 Task: Find connections with filter location Porto União with filter topic #Corporationwith filter profile language English with filter current company SCC Online with filter school Heritage Institute of Technology with filter industry Media Production with filter service category Family Law with filter keywords title Hotel Front Door Greeter
Action: Mouse moved to (153, 219)
Screenshot: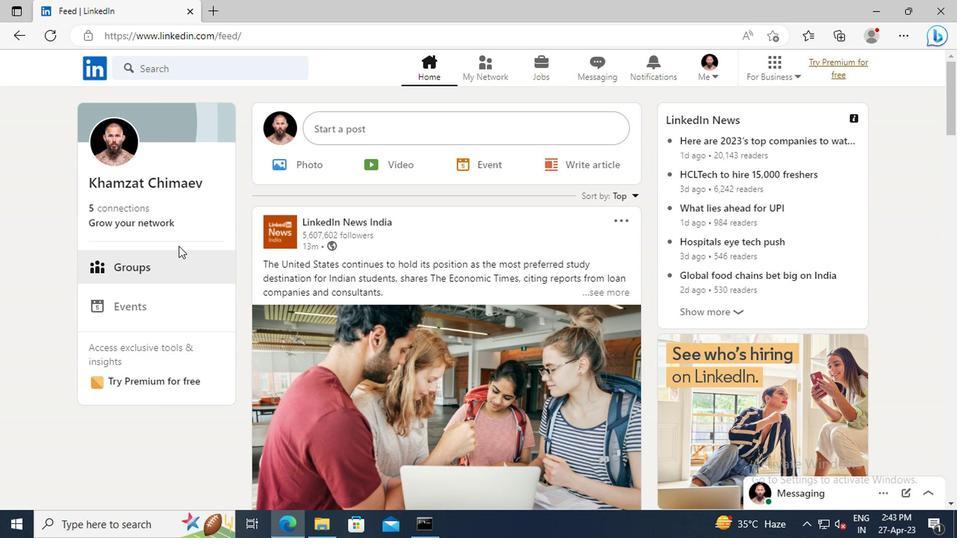 
Action: Mouse pressed left at (153, 219)
Screenshot: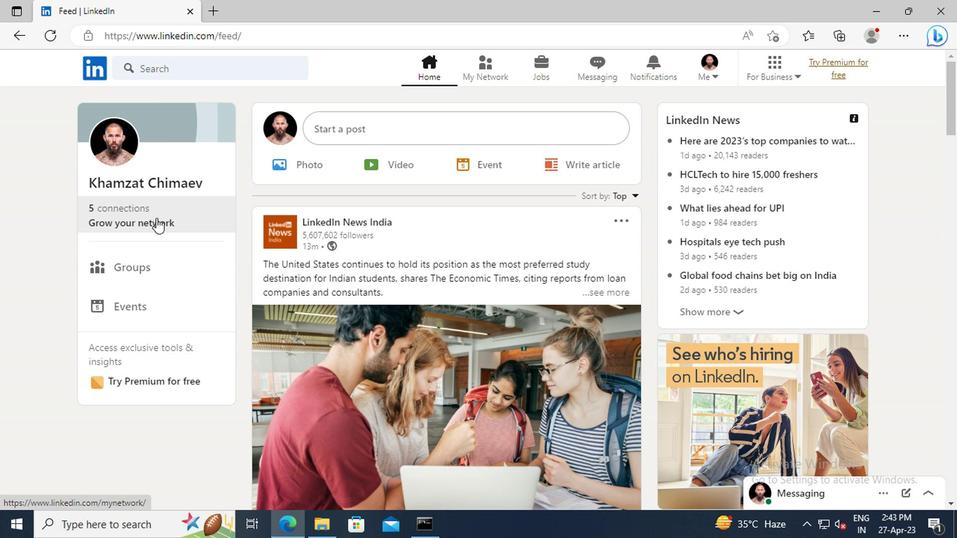 
Action: Mouse moved to (159, 147)
Screenshot: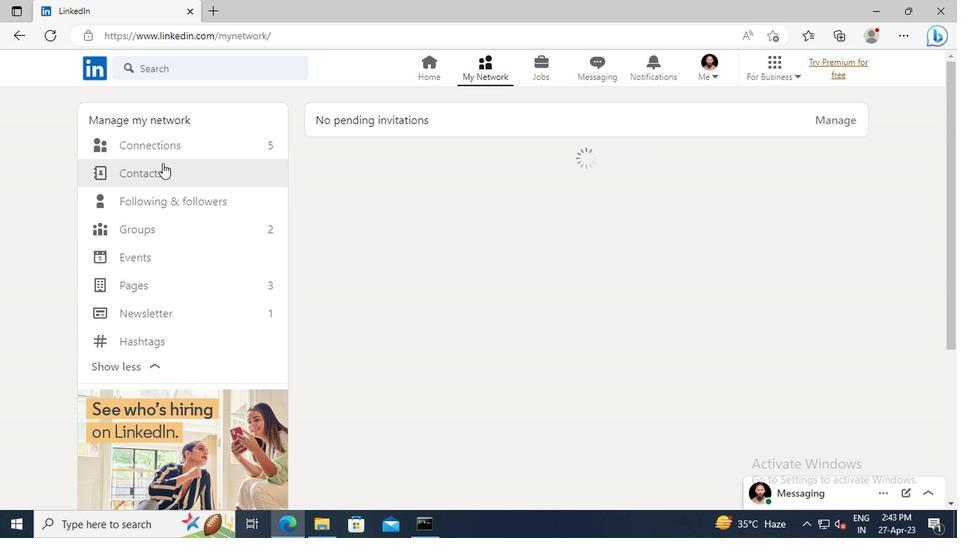 
Action: Mouse pressed left at (159, 147)
Screenshot: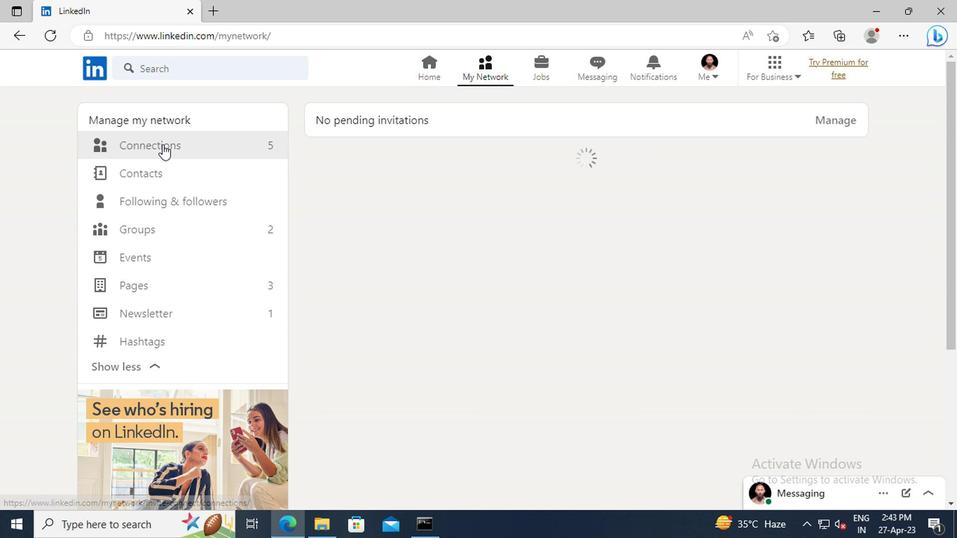 
Action: Mouse moved to (575, 150)
Screenshot: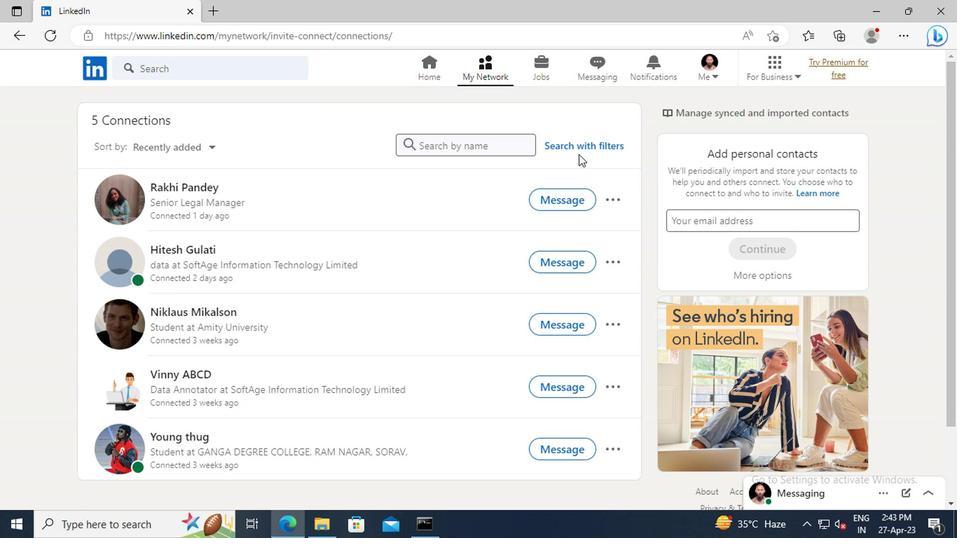 
Action: Mouse pressed left at (575, 150)
Screenshot: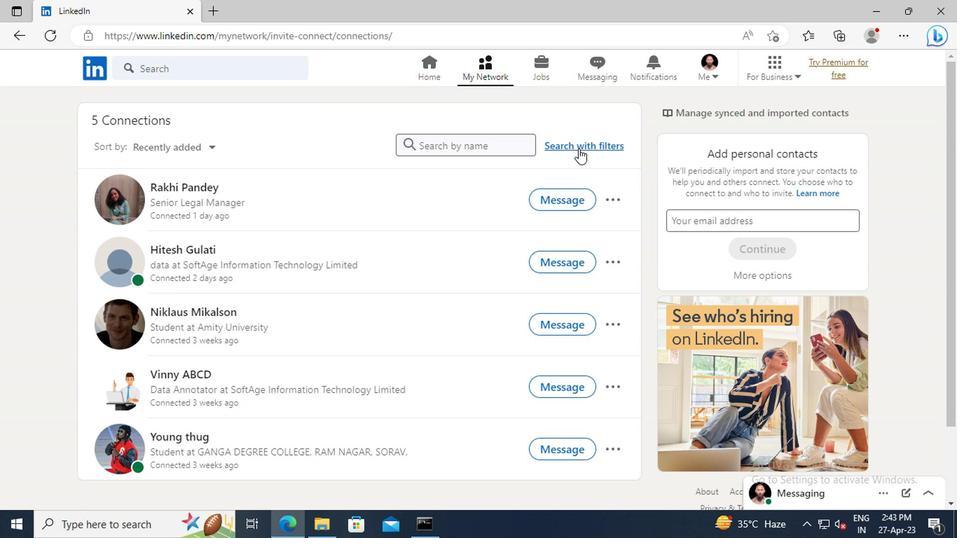 
Action: Mouse moved to (518, 113)
Screenshot: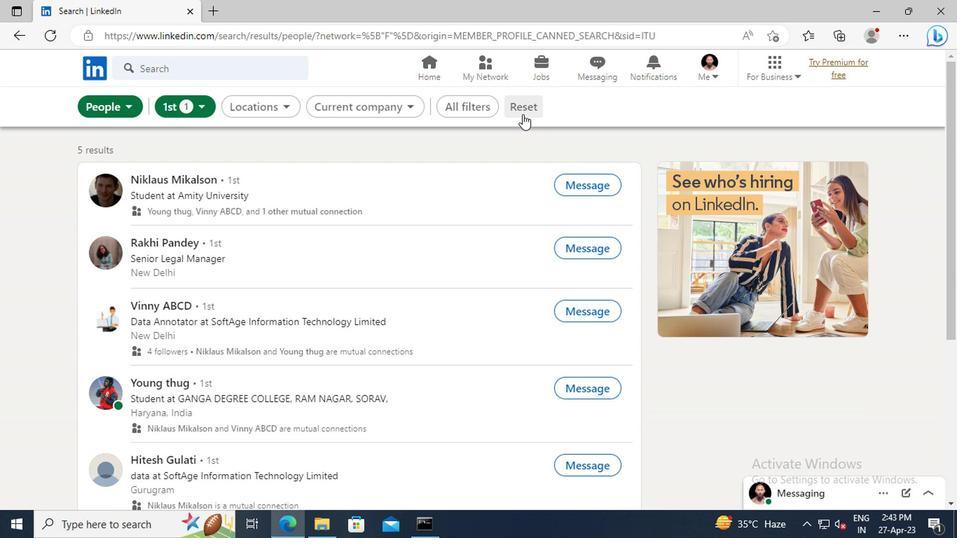 
Action: Mouse pressed left at (518, 113)
Screenshot: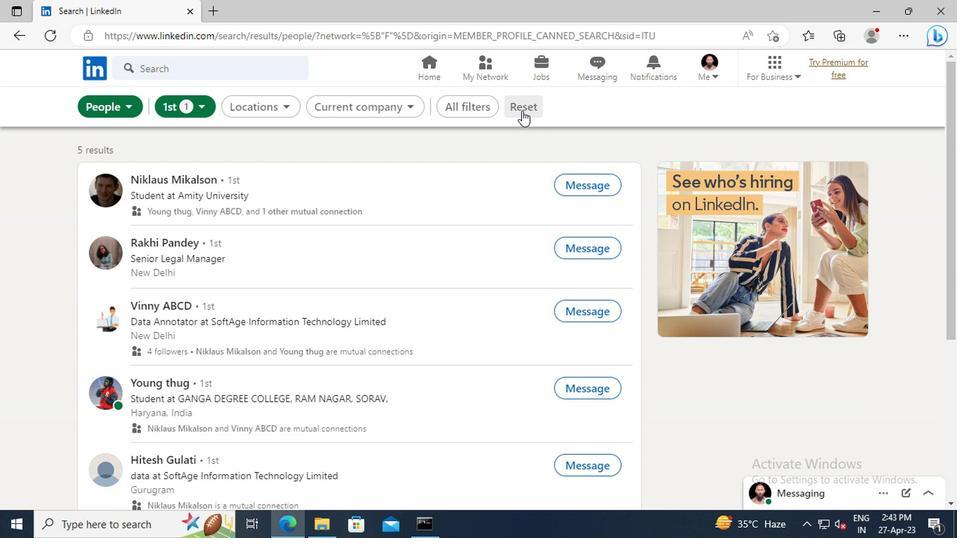 
Action: Mouse moved to (504, 112)
Screenshot: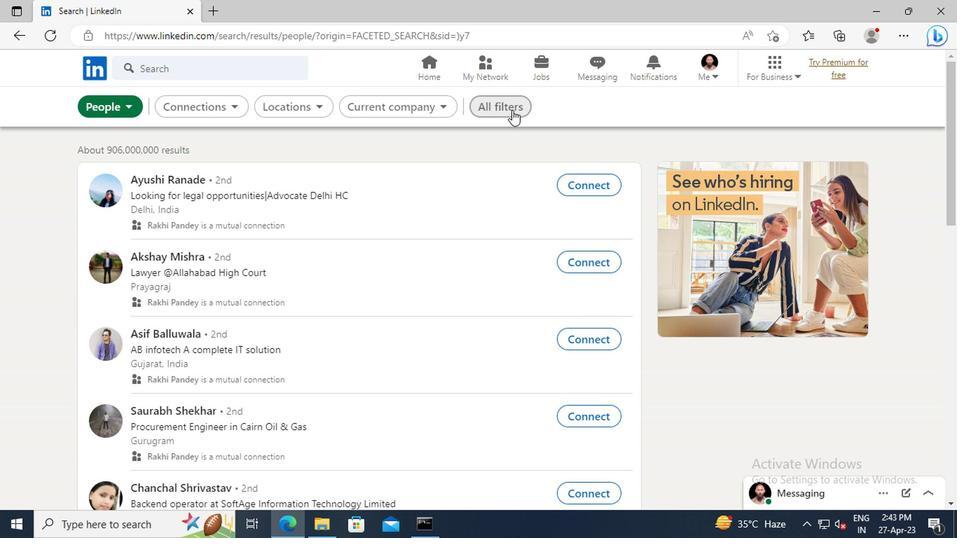 
Action: Mouse pressed left at (504, 112)
Screenshot: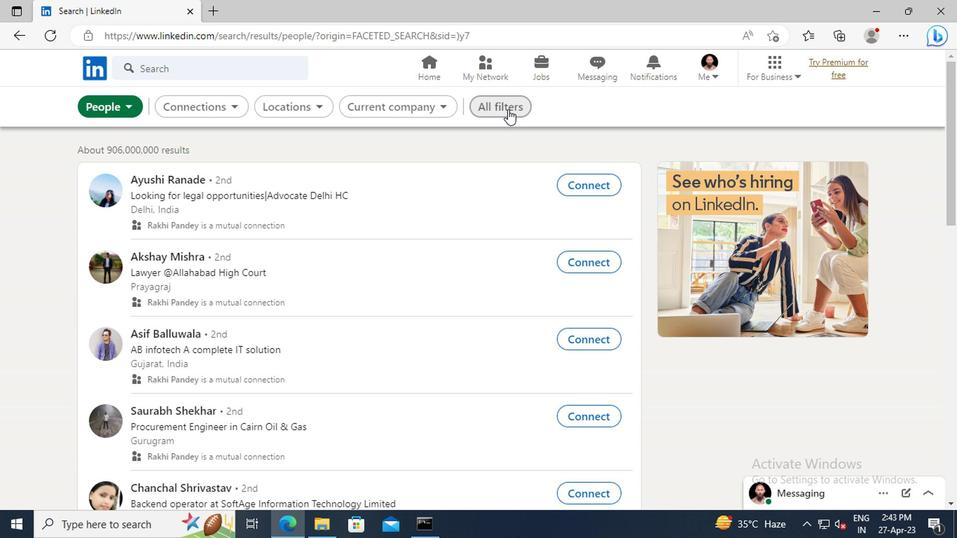 
Action: Mouse moved to (812, 228)
Screenshot: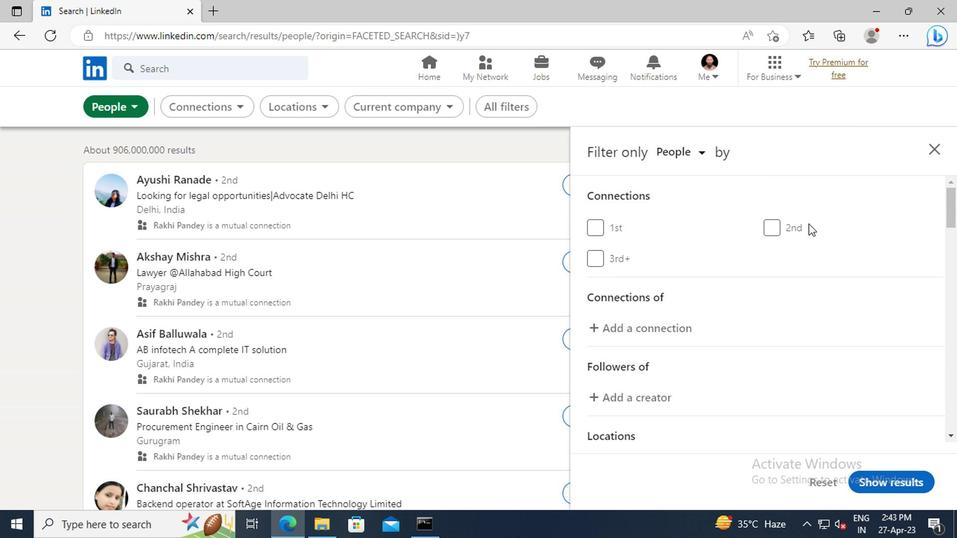 
Action: Mouse scrolled (812, 227) with delta (0, 0)
Screenshot: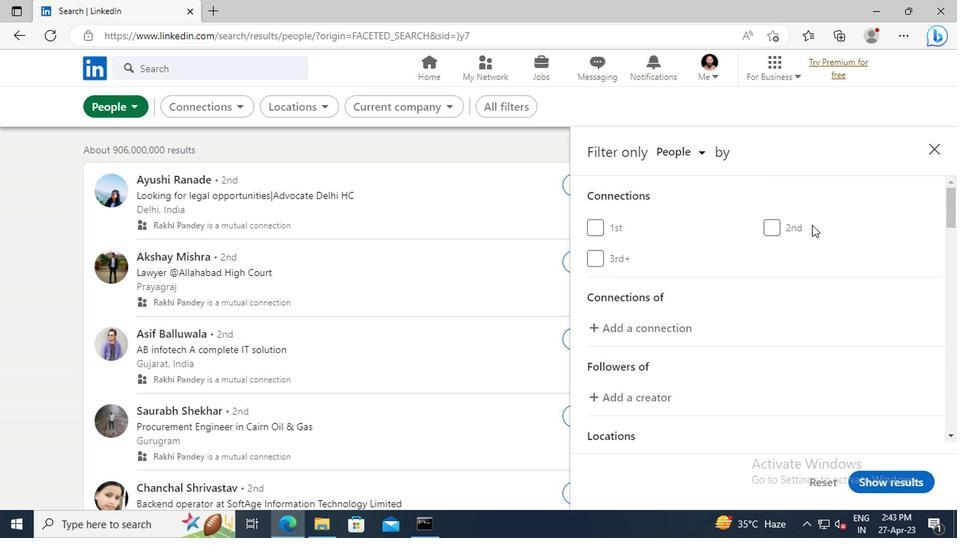 
Action: Mouse scrolled (812, 227) with delta (0, 0)
Screenshot: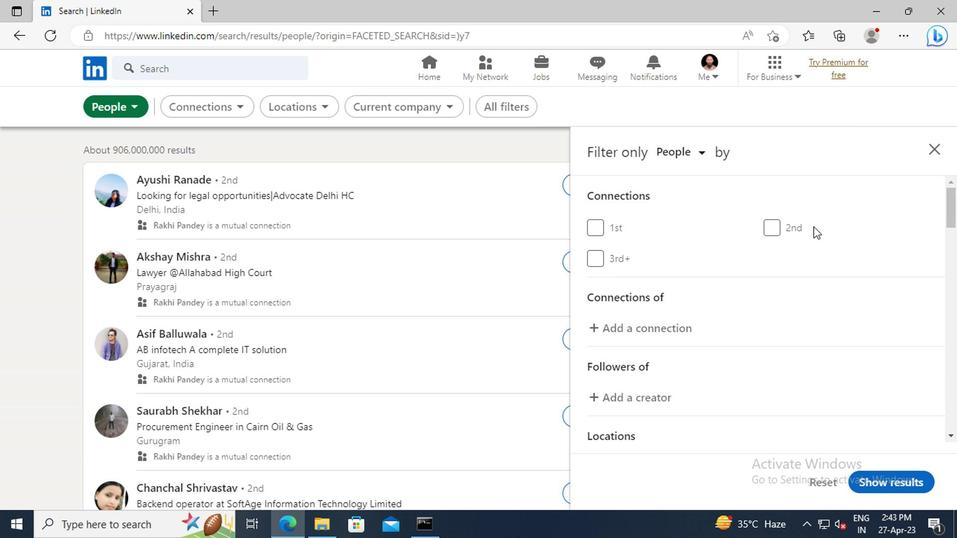
Action: Mouse scrolled (812, 227) with delta (0, 0)
Screenshot: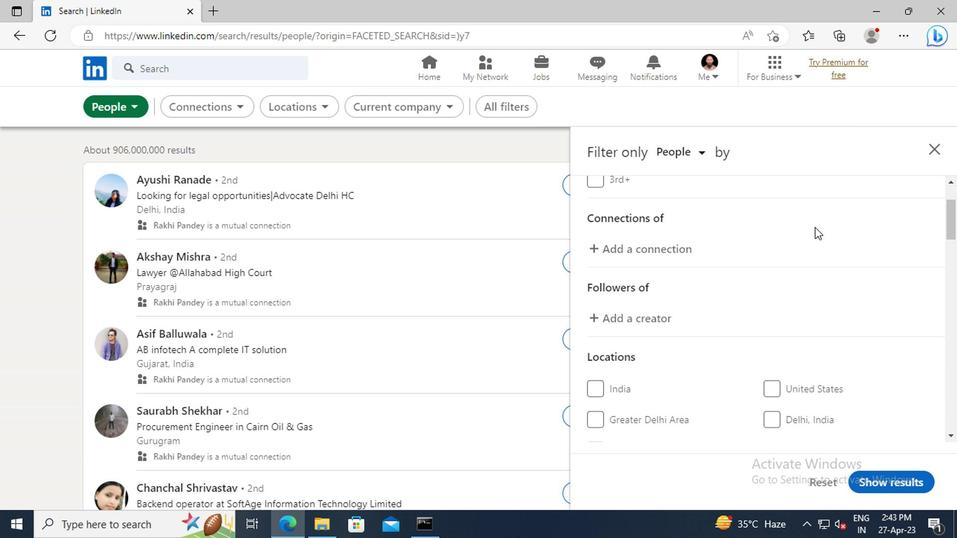 
Action: Mouse scrolled (812, 227) with delta (0, 0)
Screenshot: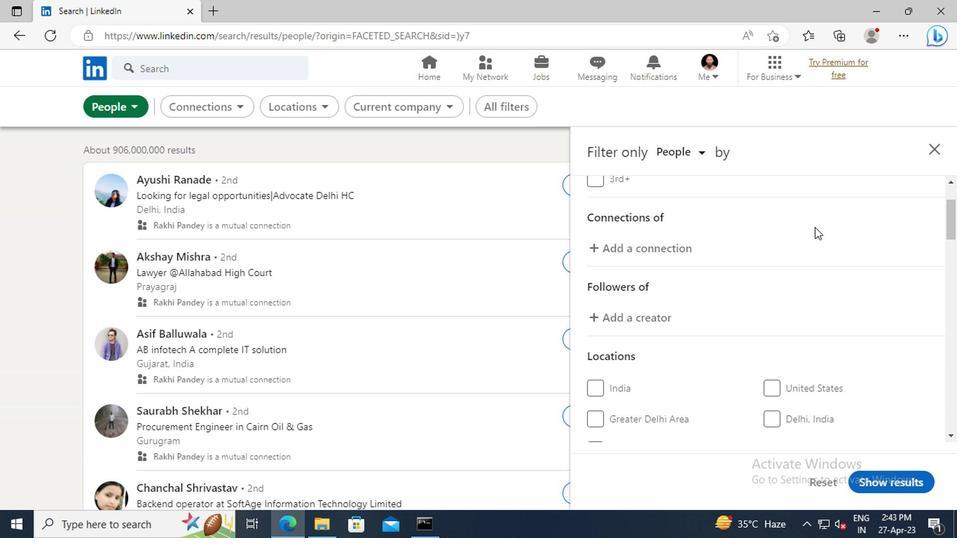 
Action: Mouse scrolled (812, 227) with delta (0, 0)
Screenshot: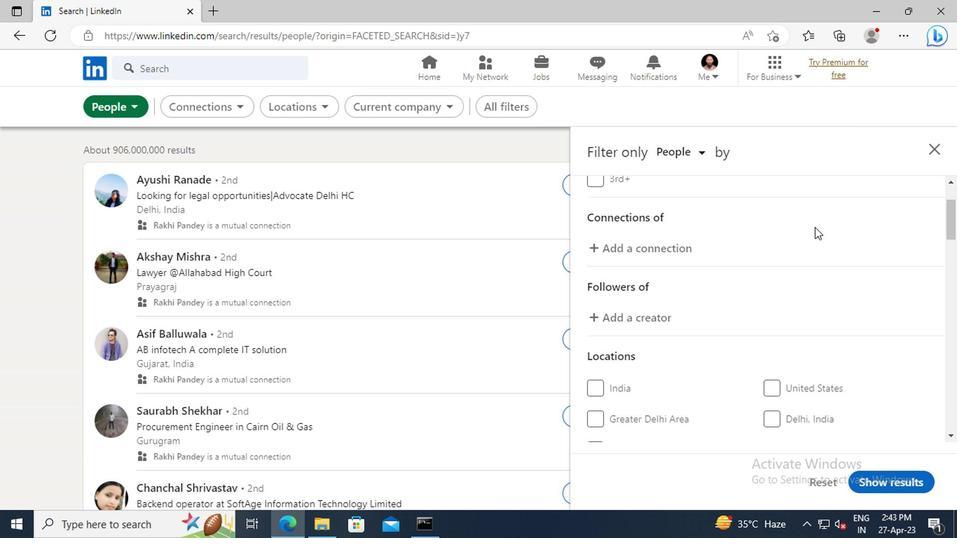 
Action: Mouse moved to (806, 325)
Screenshot: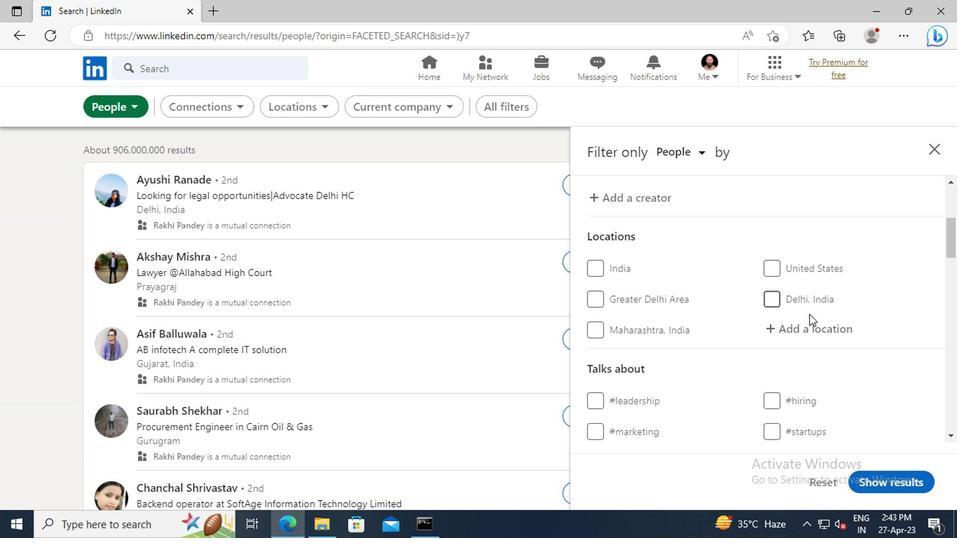 
Action: Mouse pressed left at (806, 325)
Screenshot: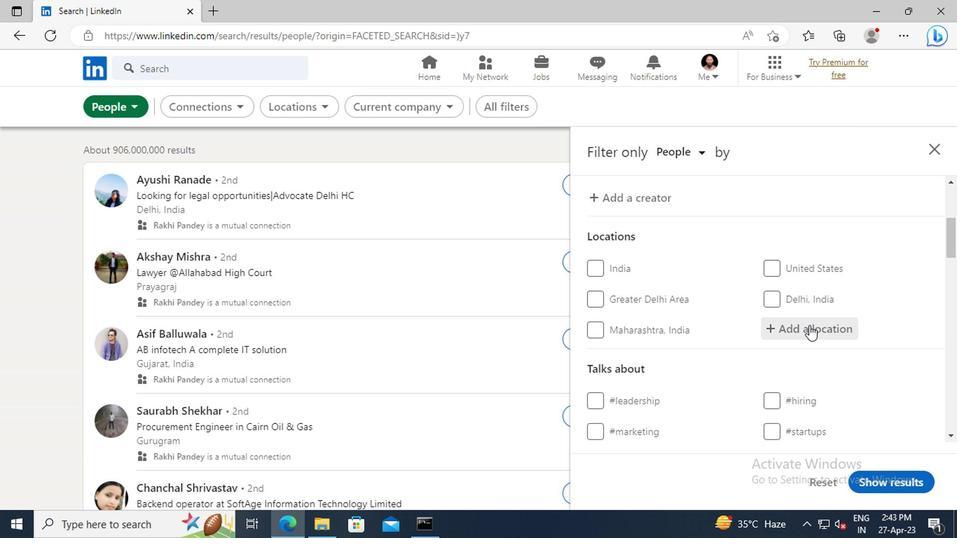 
Action: Mouse moved to (806, 325)
Screenshot: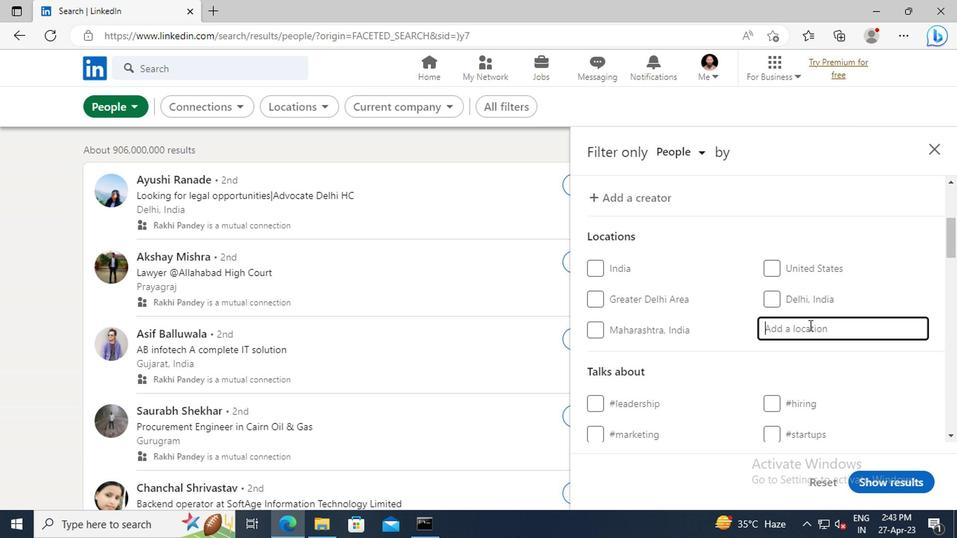 
Action: Key pressed <Key.shift>PORTO<Key.space><Key.shift>UNIAO
Screenshot: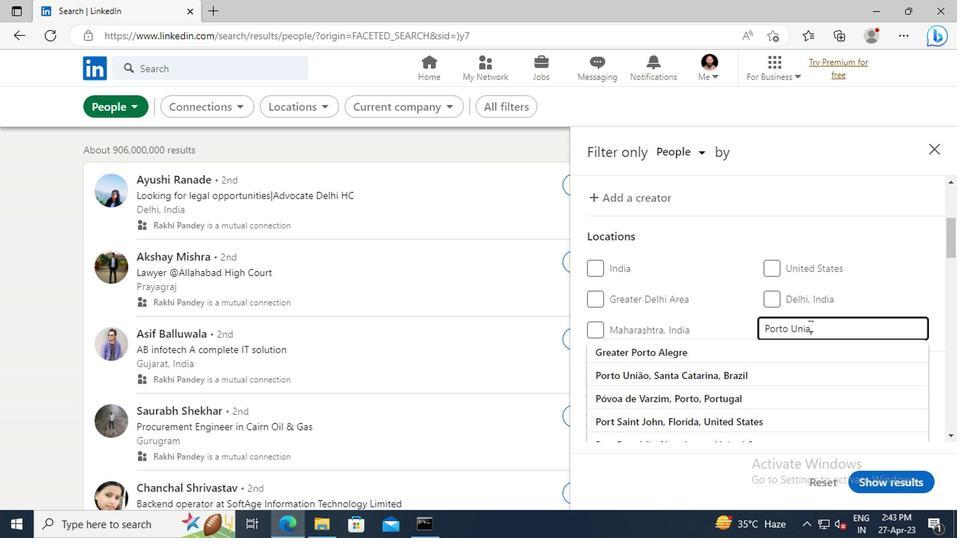 
Action: Mouse moved to (809, 344)
Screenshot: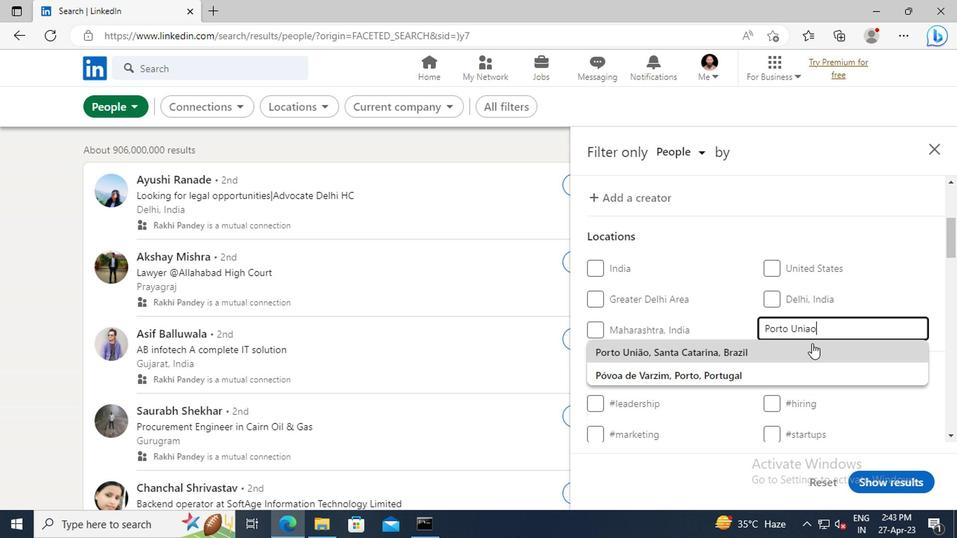 
Action: Mouse pressed left at (809, 344)
Screenshot: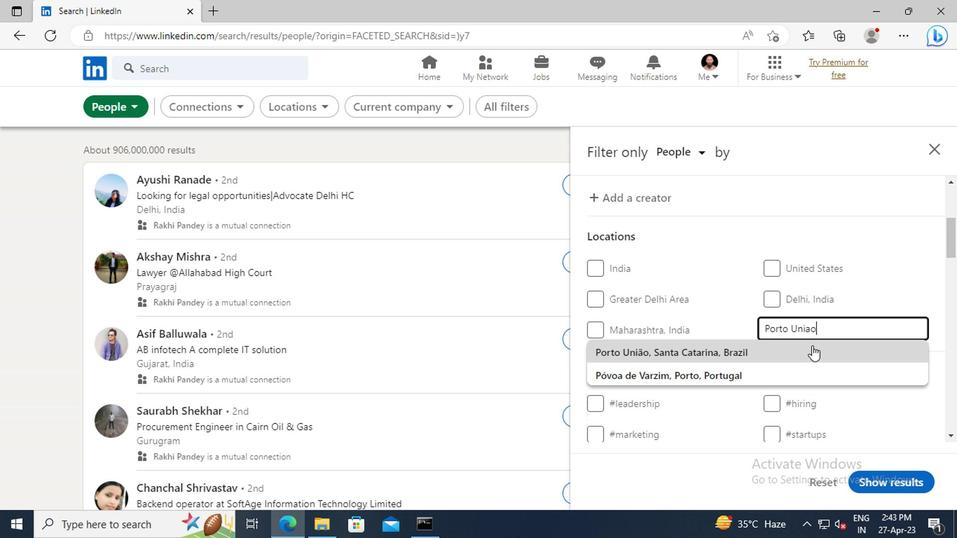 
Action: Mouse moved to (800, 301)
Screenshot: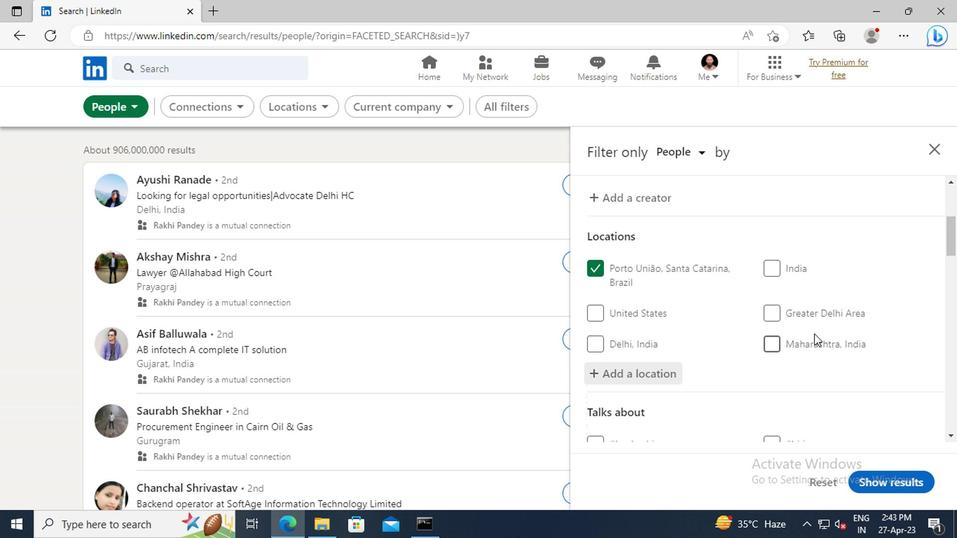 
Action: Mouse scrolled (800, 300) with delta (0, 0)
Screenshot: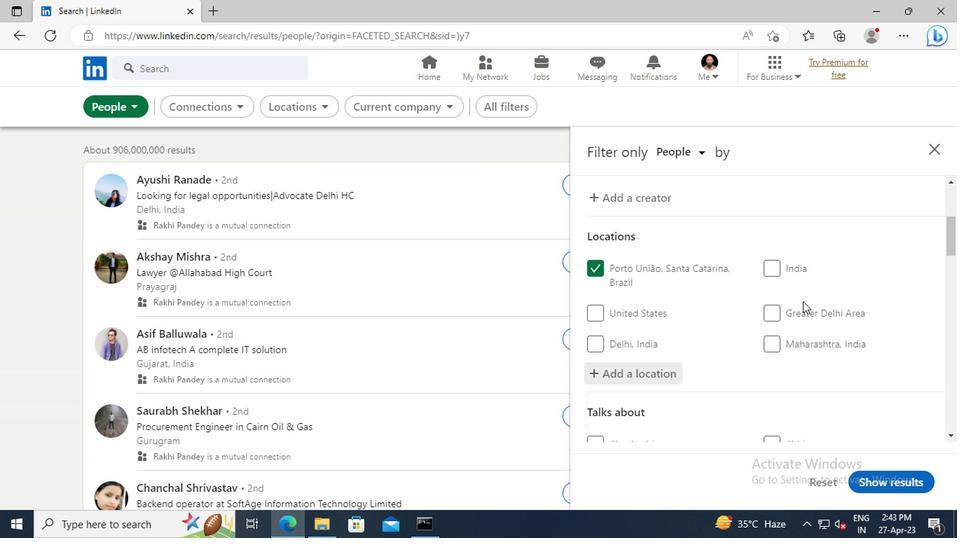 
Action: Mouse scrolled (800, 300) with delta (0, 0)
Screenshot: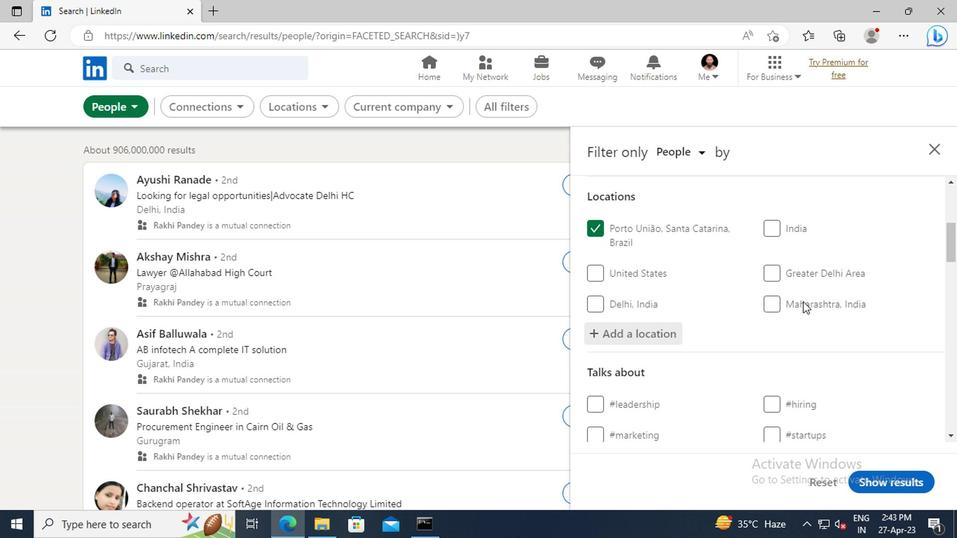
Action: Mouse scrolled (800, 300) with delta (0, 0)
Screenshot: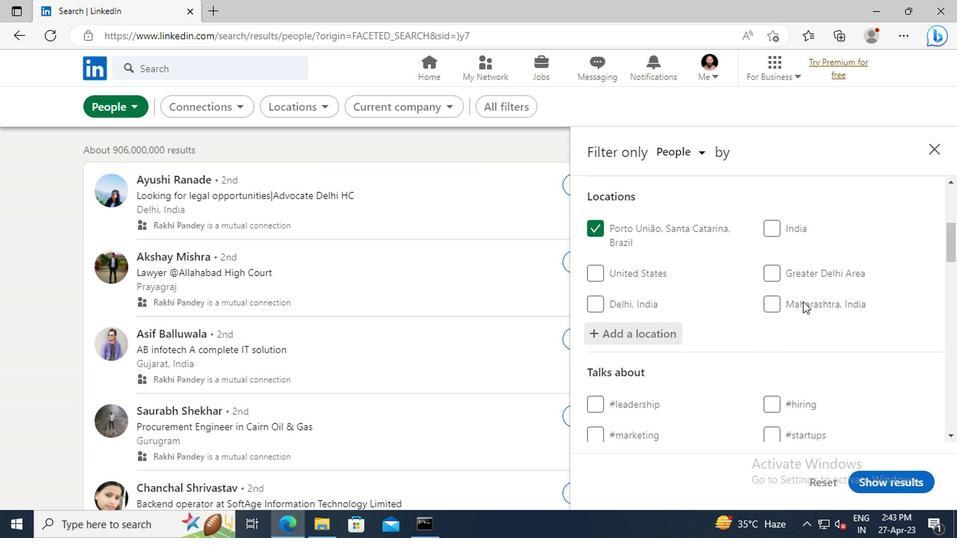 
Action: Mouse scrolled (800, 300) with delta (0, 0)
Screenshot: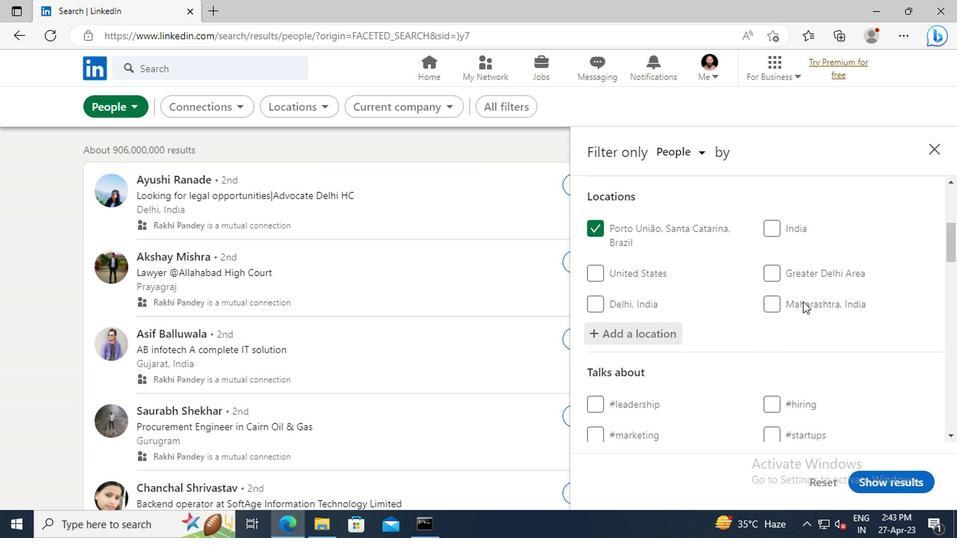 
Action: Mouse moved to (813, 343)
Screenshot: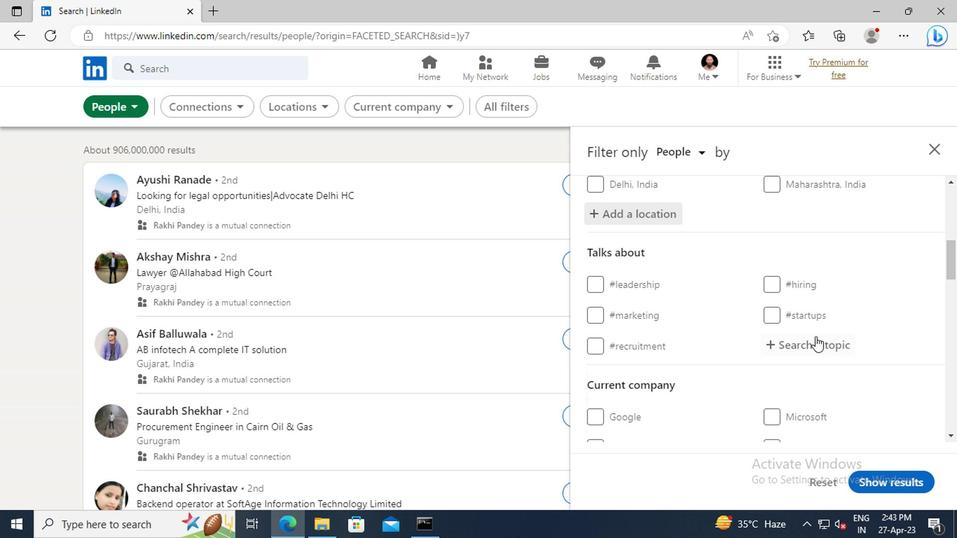 
Action: Mouse pressed left at (813, 343)
Screenshot: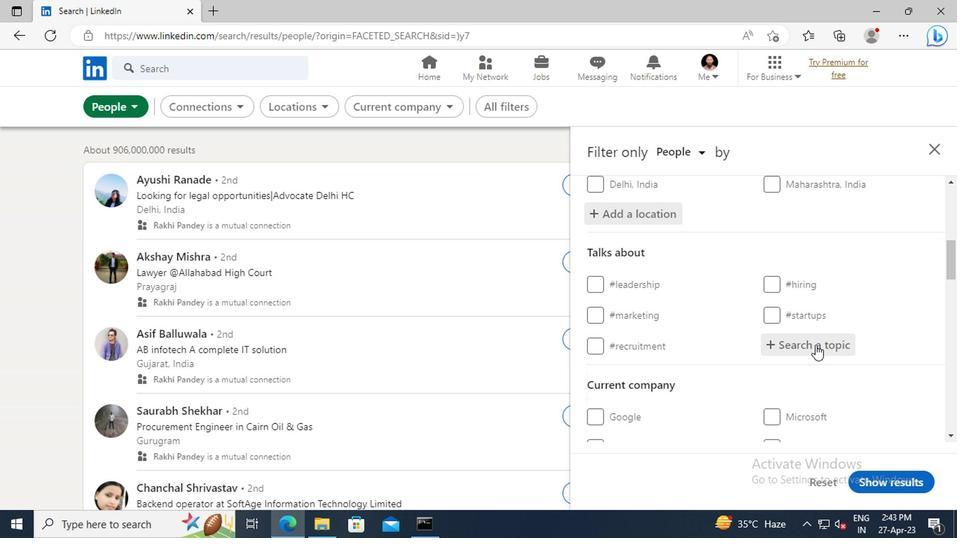 
Action: Key pressed <Key.shift>#<Key.shift>CORPORATIONWITH<Key.enter>
Screenshot: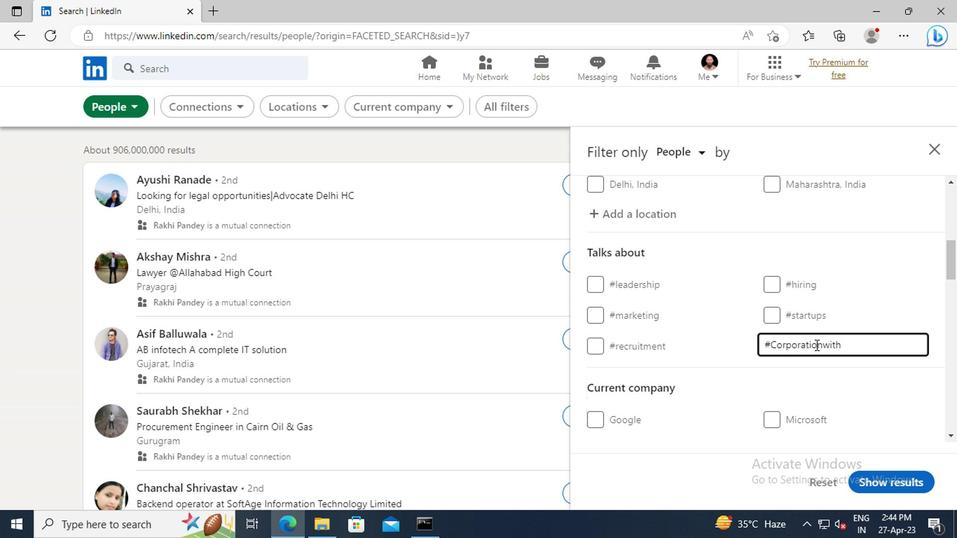 
Action: Mouse moved to (727, 345)
Screenshot: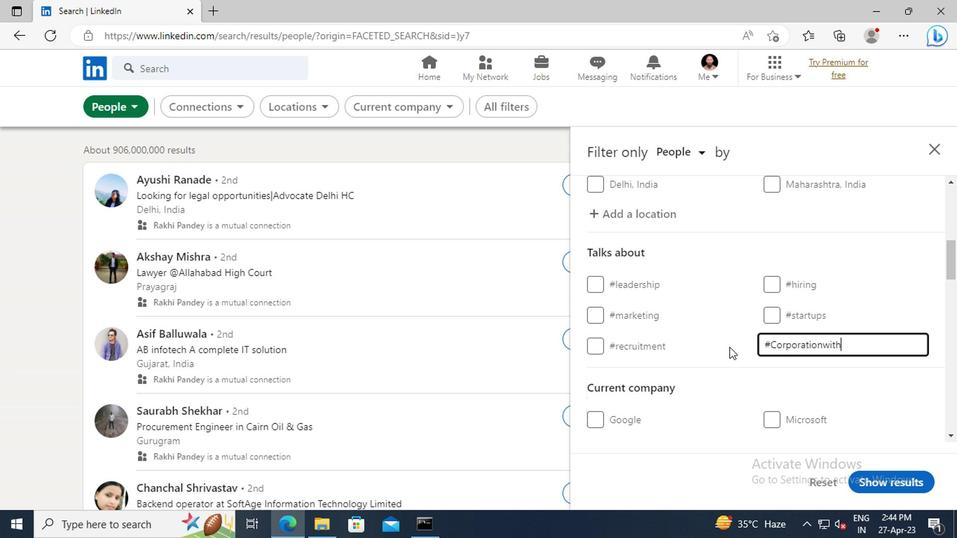 
Action: Mouse scrolled (727, 344) with delta (0, 0)
Screenshot: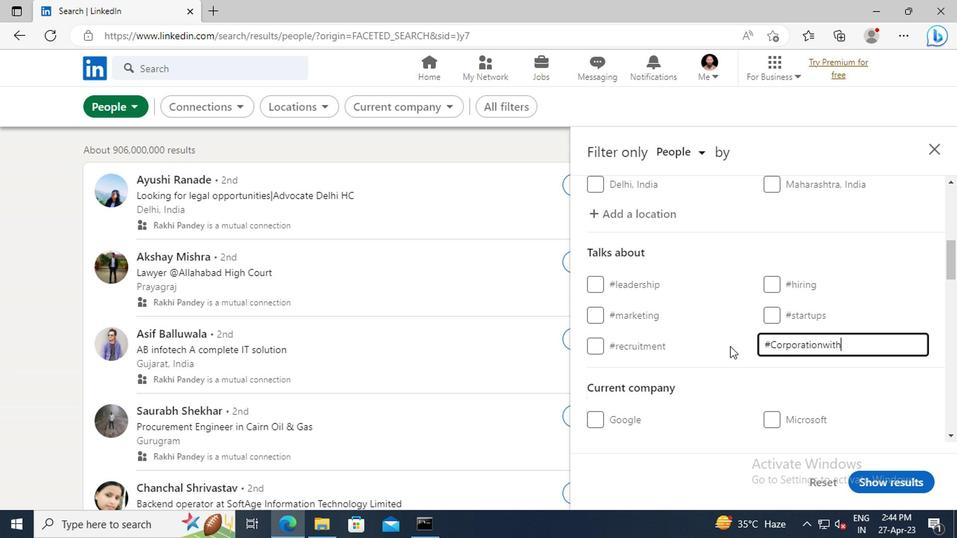 
Action: Mouse moved to (768, 319)
Screenshot: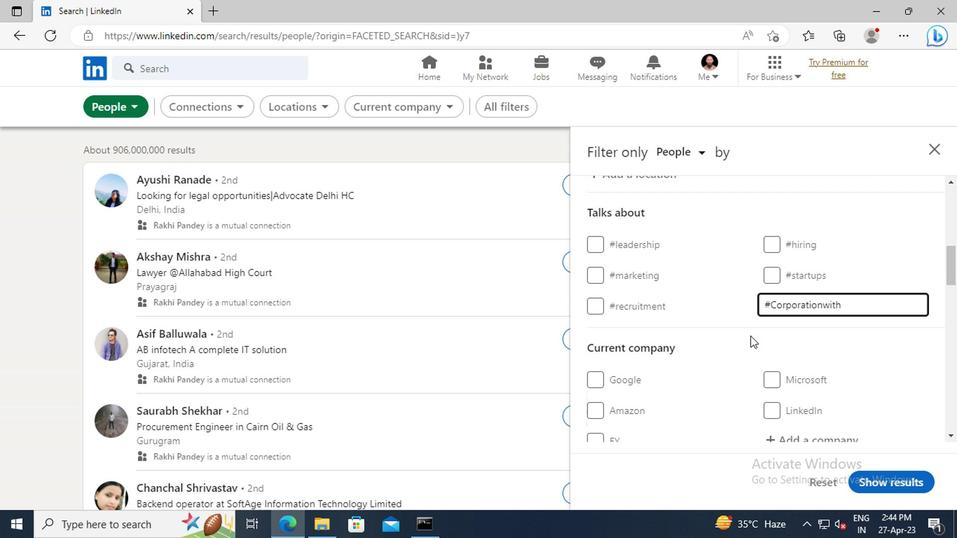 
Action: Mouse scrolled (768, 318) with delta (0, 0)
Screenshot: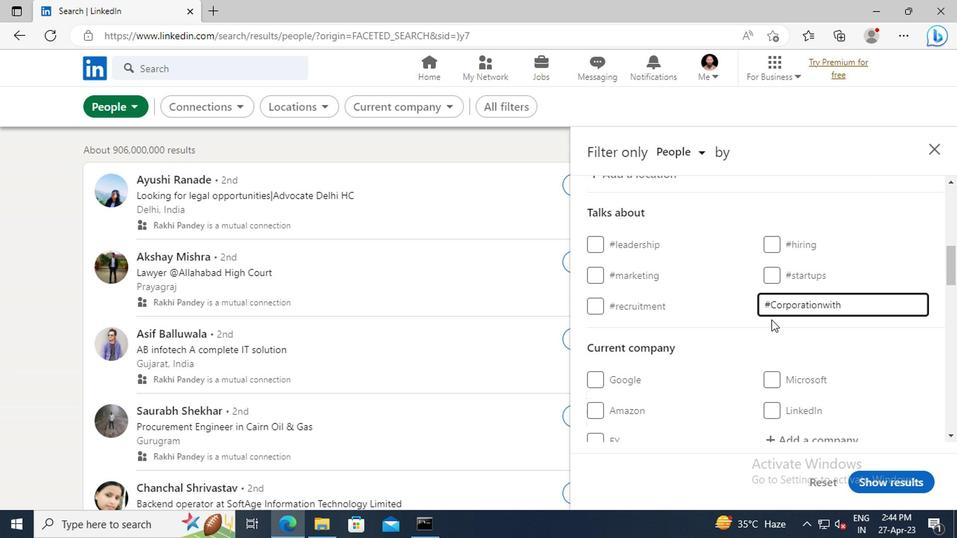 
Action: Mouse scrolled (768, 318) with delta (0, 0)
Screenshot: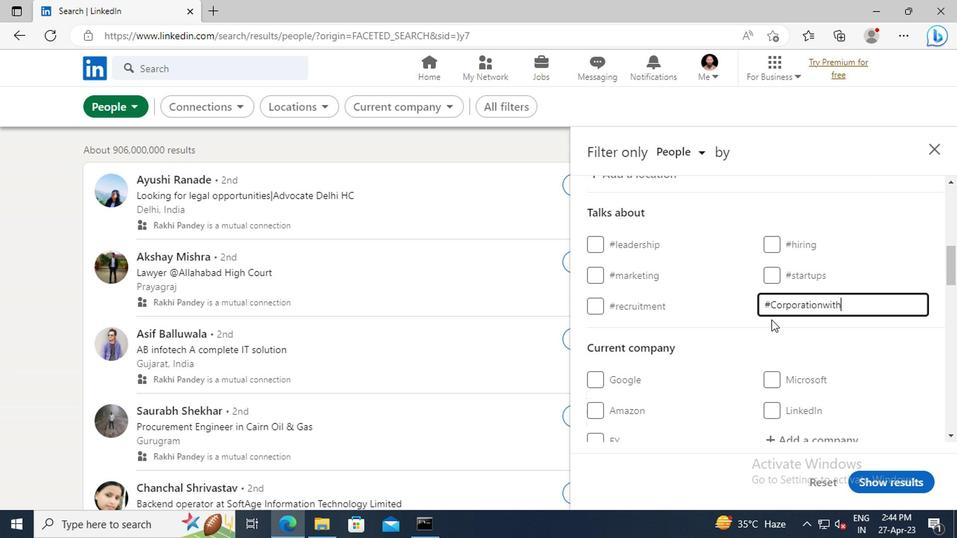 
Action: Mouse scrolled (768, 318) with delta (0, 0)
Screenshot: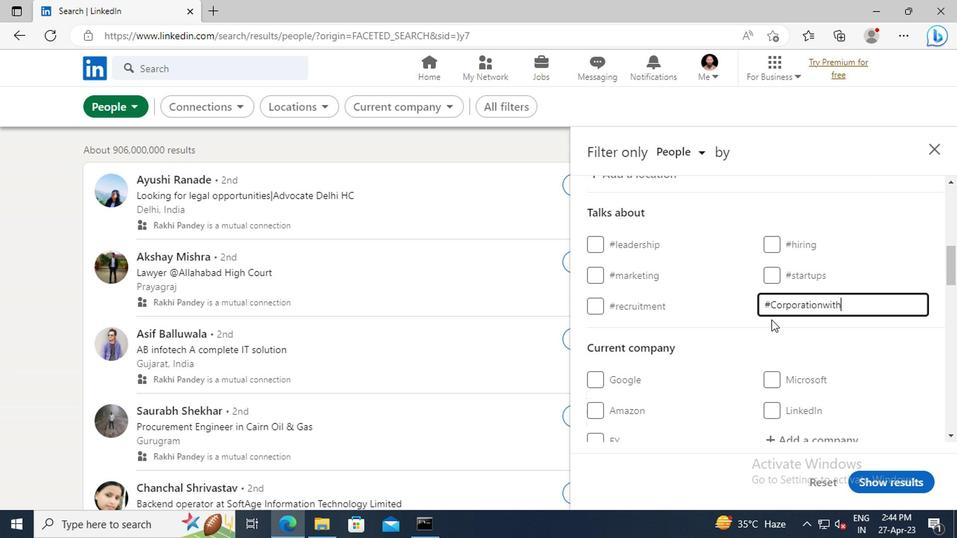 
Action: Mouse scrolled (768, 318) with delta (0, 0)
Screenshot: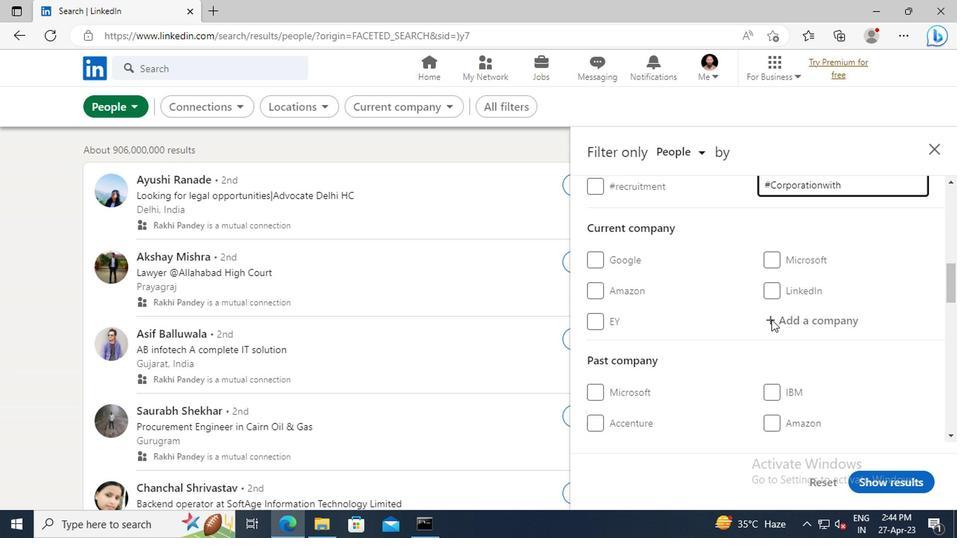 
Action: Mouse scrolled (768, 318) with delta (0, 0)
Screenshot: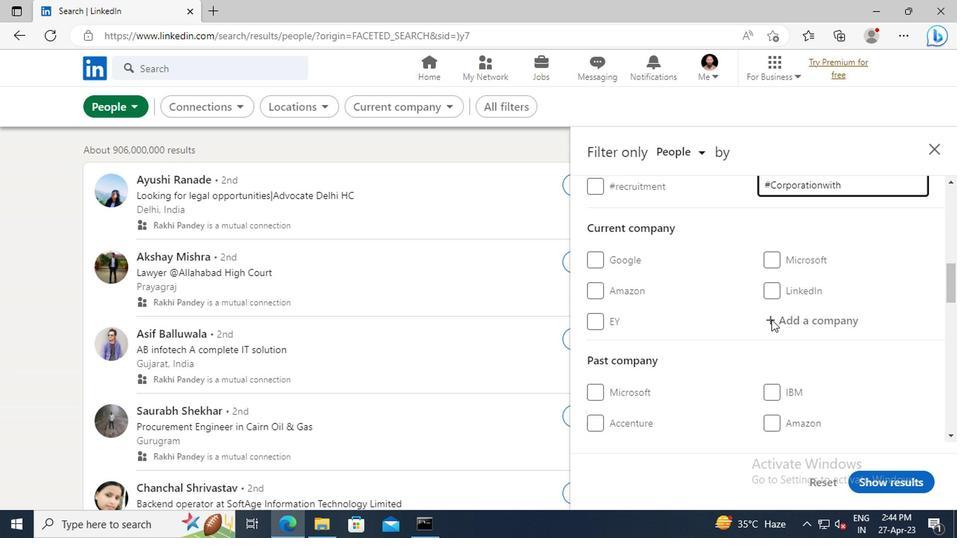 
Action: Mouse scrolled (768, 318) with delta (0, 0)
Screenshot: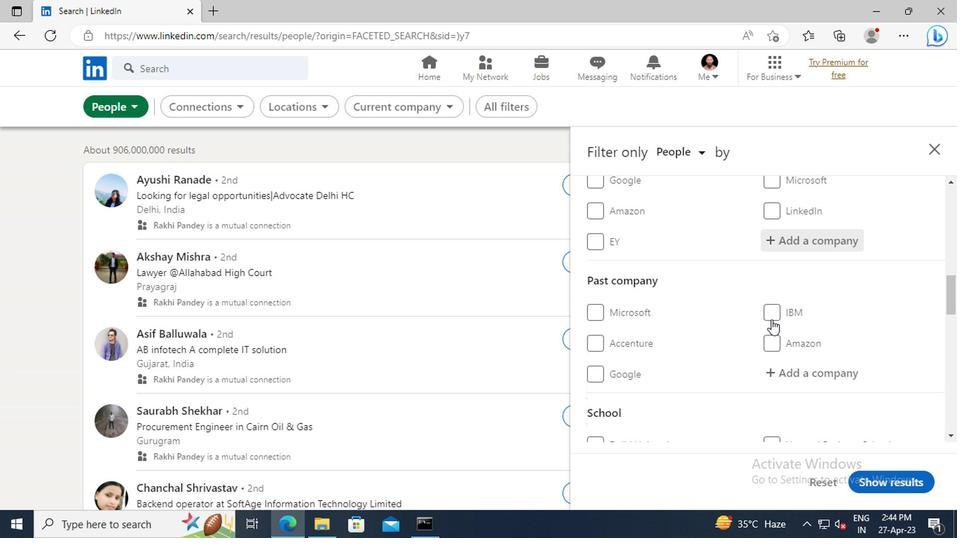
Action: Mouse scrolled (768, 318) with delta (0, 0)
Screenshot: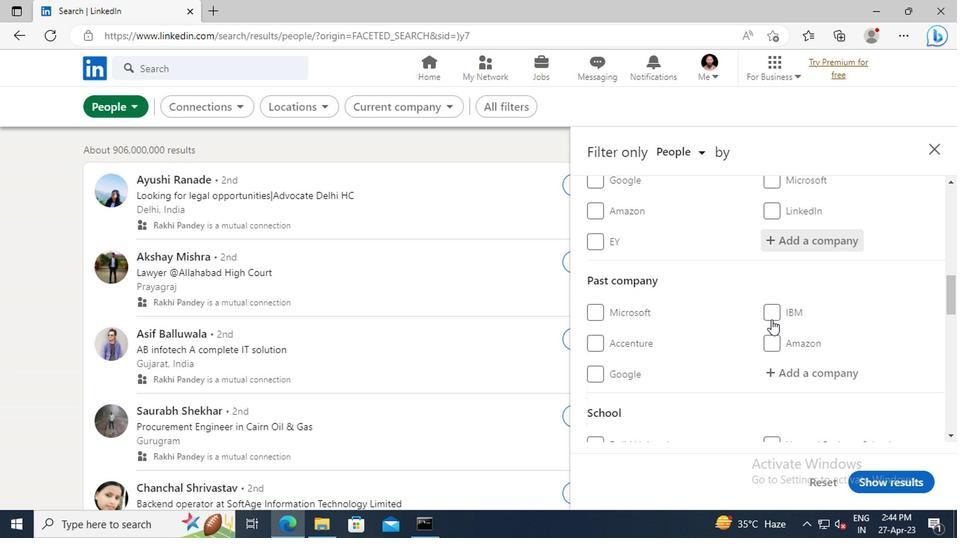 
Action: Mouse scrolled (768, 318) with delta (0, 0)
Screenshot: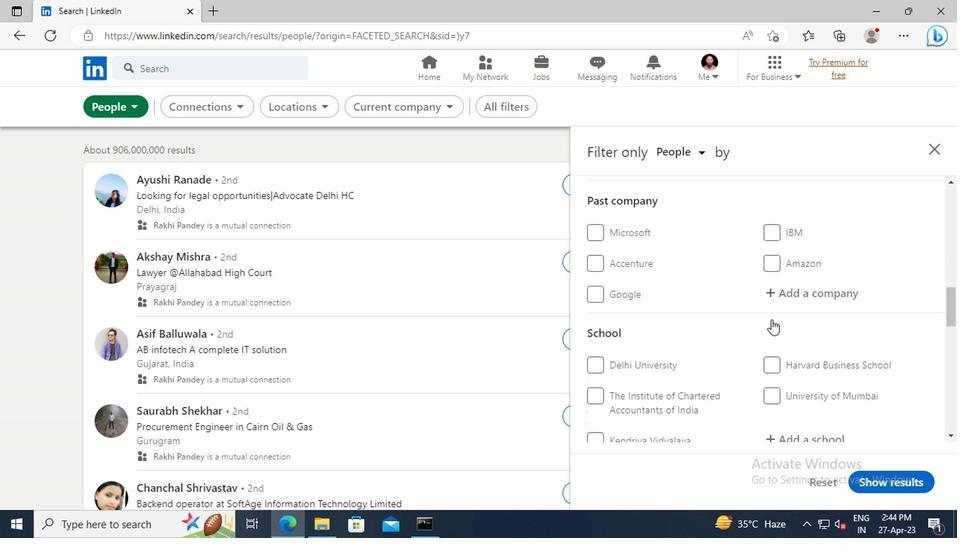 
Action: Mouse scrolled (768, 318) with delta (0, 0)
Screenshot: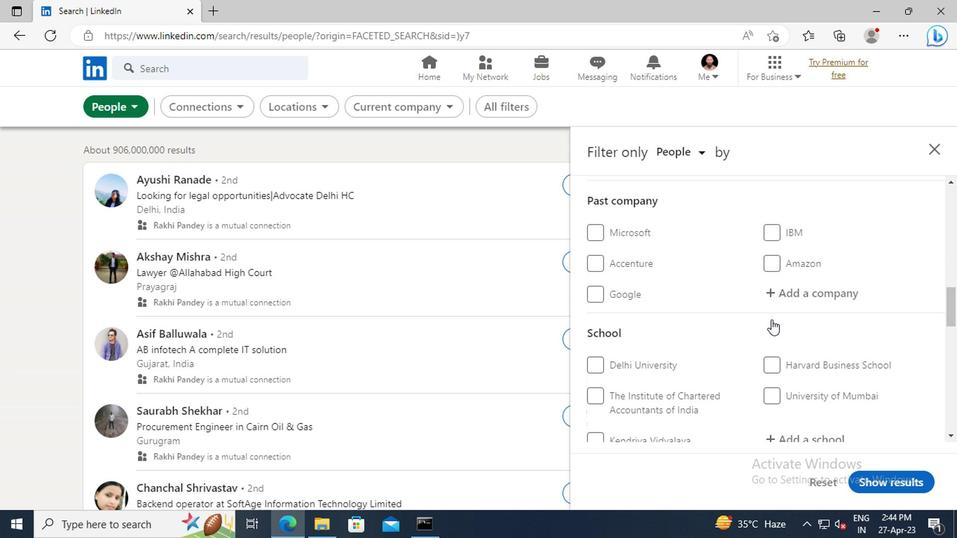 
Action: Mouse scrolled (768, 318) with delta (0, 0)
Screenshot: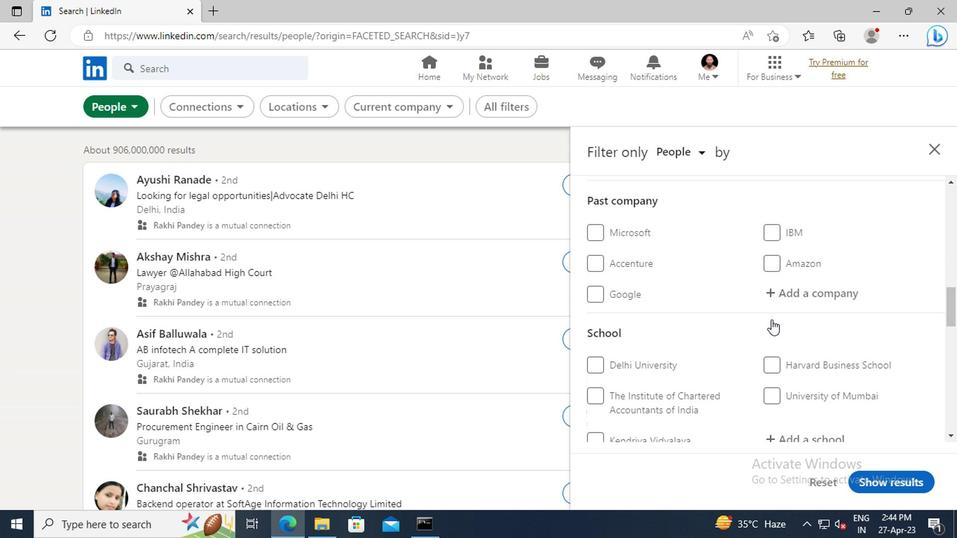 
Action: Mouse scrolled (768, 318) with delta (0, 0)
Screenshot: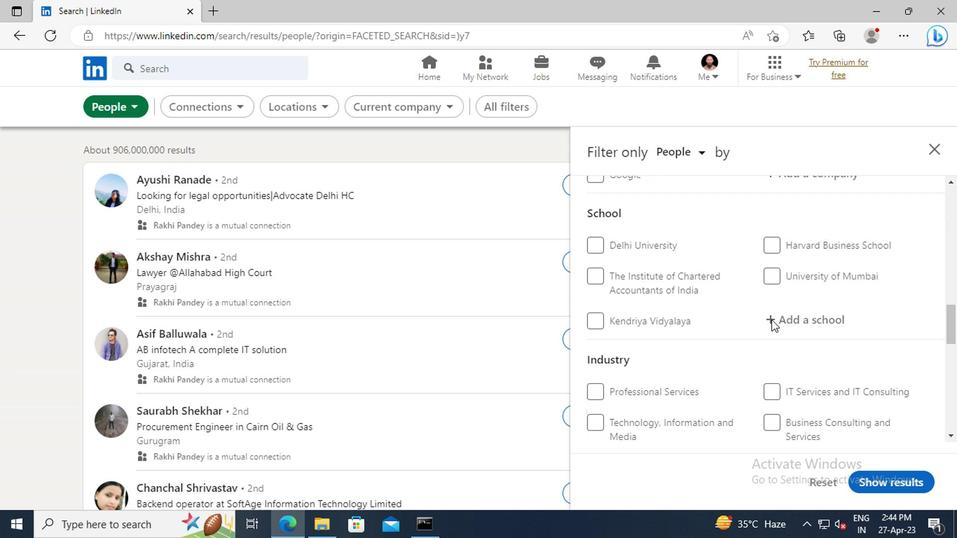 
Action: Mouse scrolled (768, 318) with delta (0, 0)
Screenshot: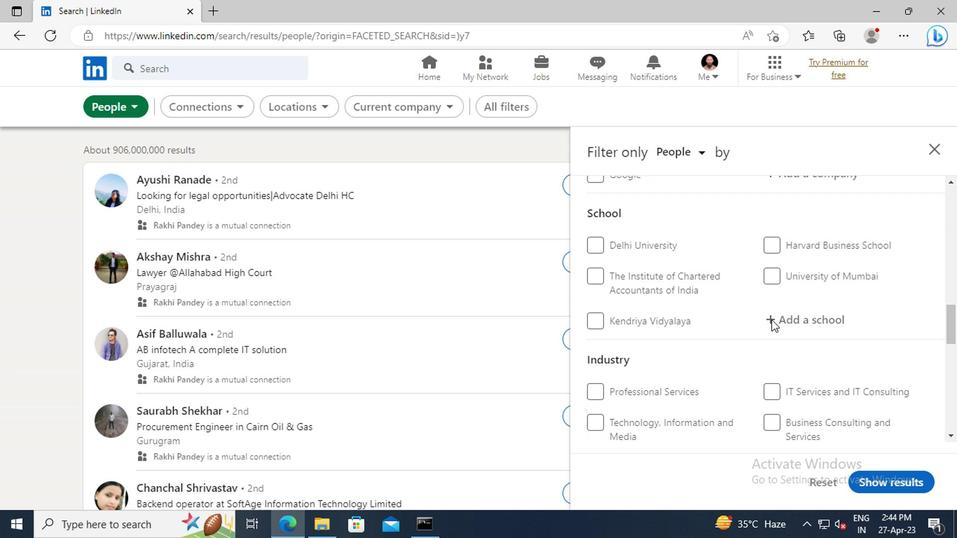 
Action: Mouse scrolled (768, 318) with delta (0, 0)
Screenshot: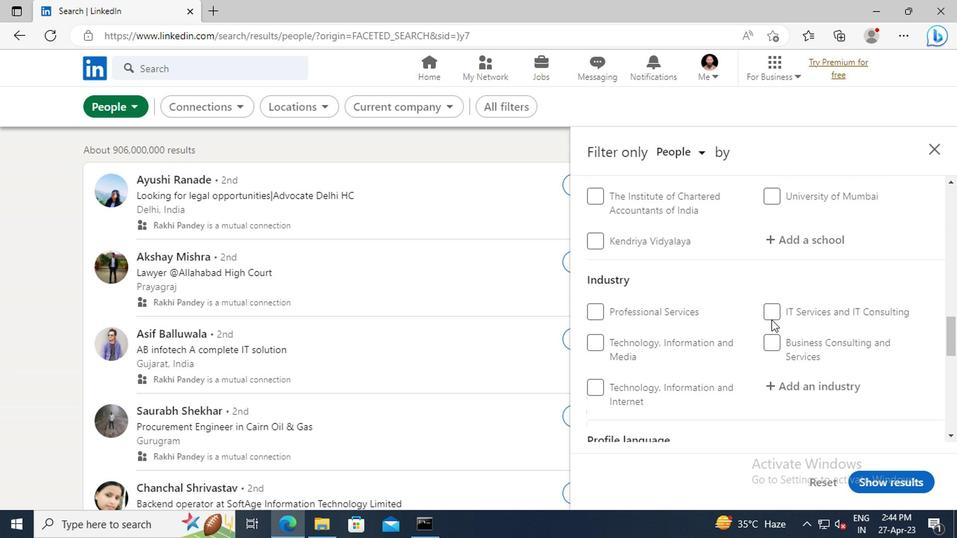 
Action: Mouse scrolled (768, 318) with delta (0, 0)
Screenshot: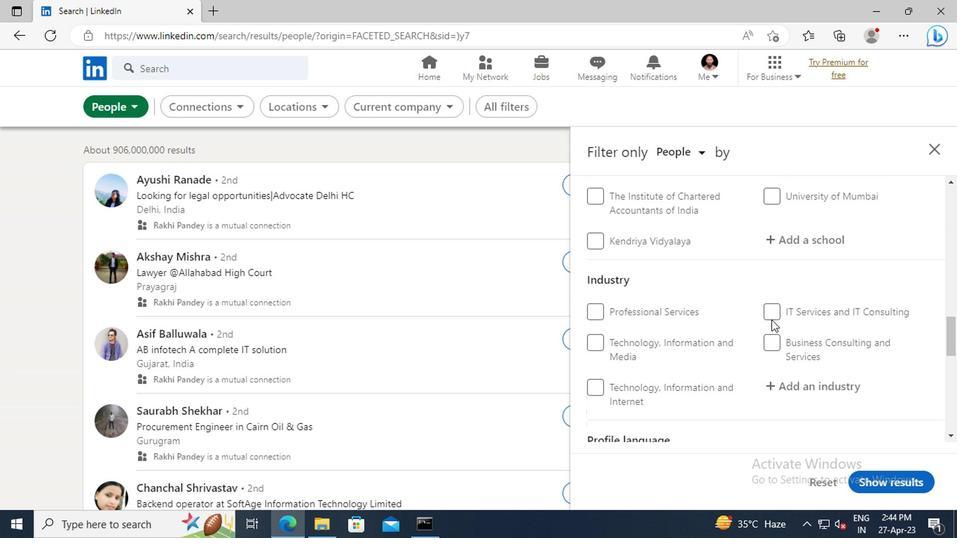 
Action: Mouse scrolled (768, 318) with delta (0, 0)
Screenshot: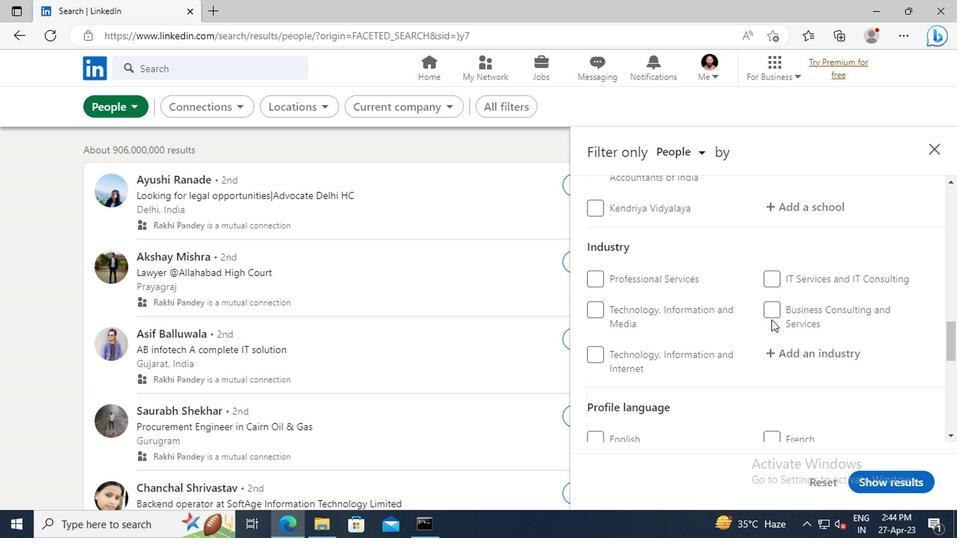 
Action: Mouse moved to (587, 354)
Screenshot: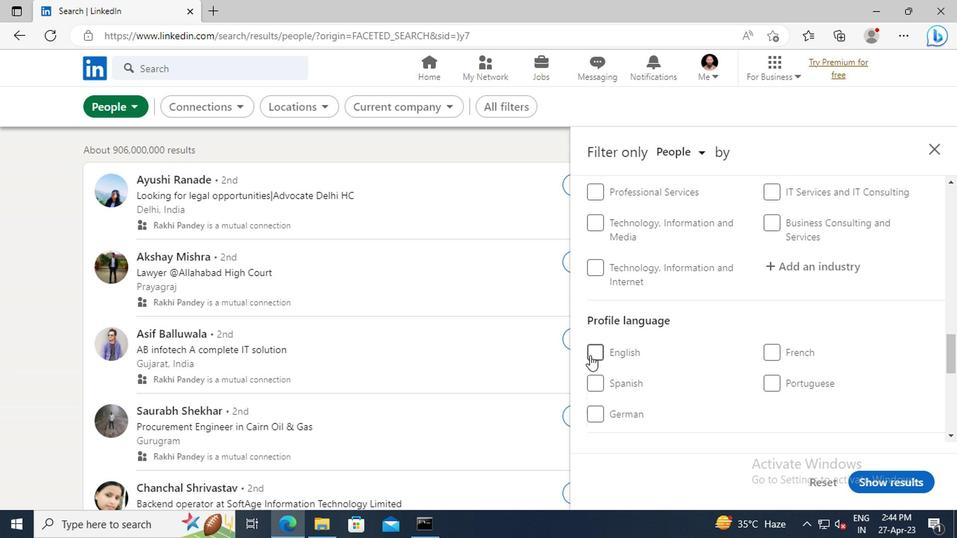 
Action: Mouse pressed left at (587, 354)
Screenshot: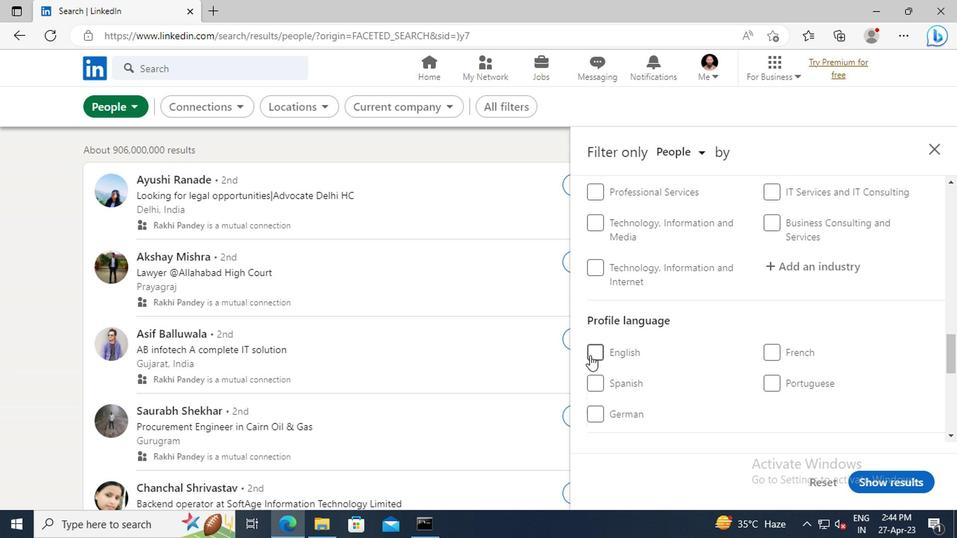 
Action: Mouse moved to (768, 354)
Screenshot: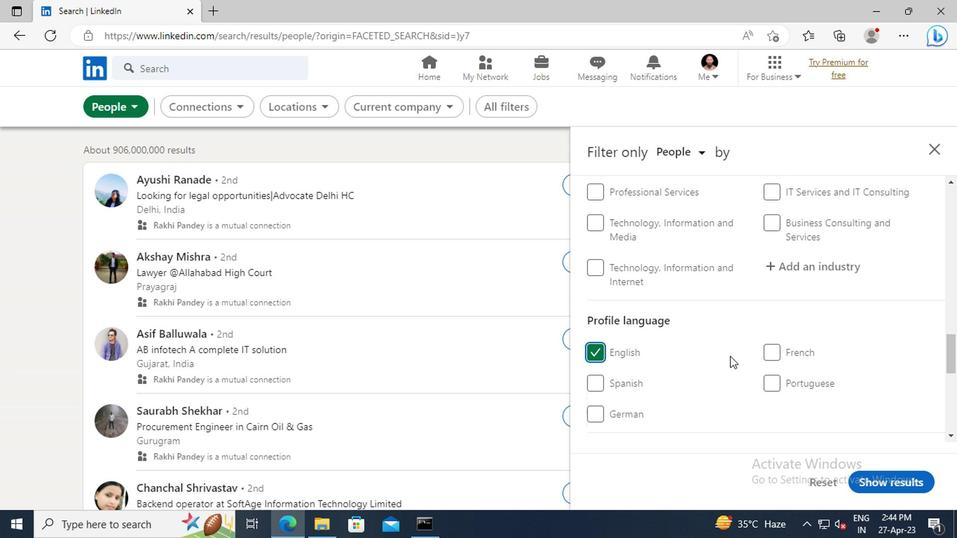 
Action: Mouse scrolled (768, 354) with delta (0, 0)
Screenshot: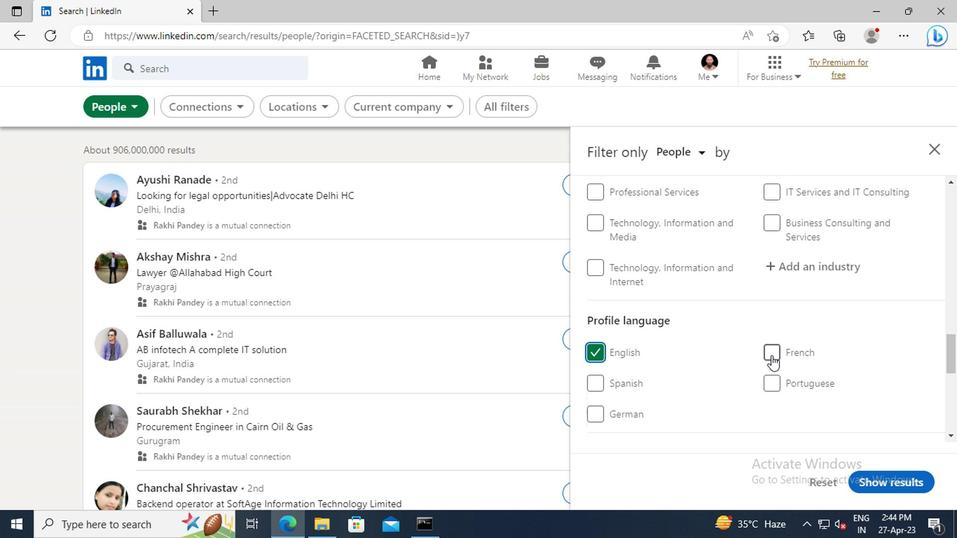 
Action: Mouse scrolled (768, 354) with delta (0, 0)
Screenshot: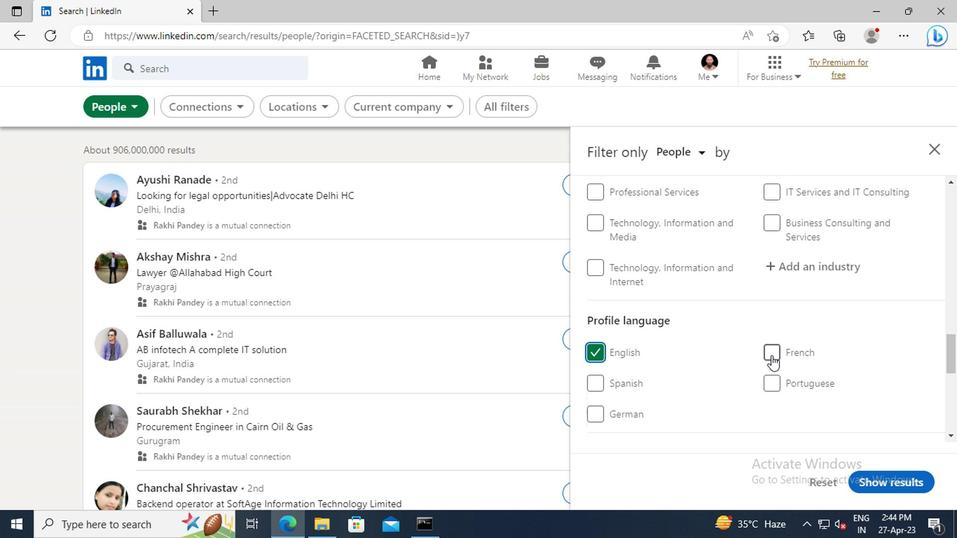 
Action: Mouse scrolled (768, 354) with delta (0, 0)
Screenshot: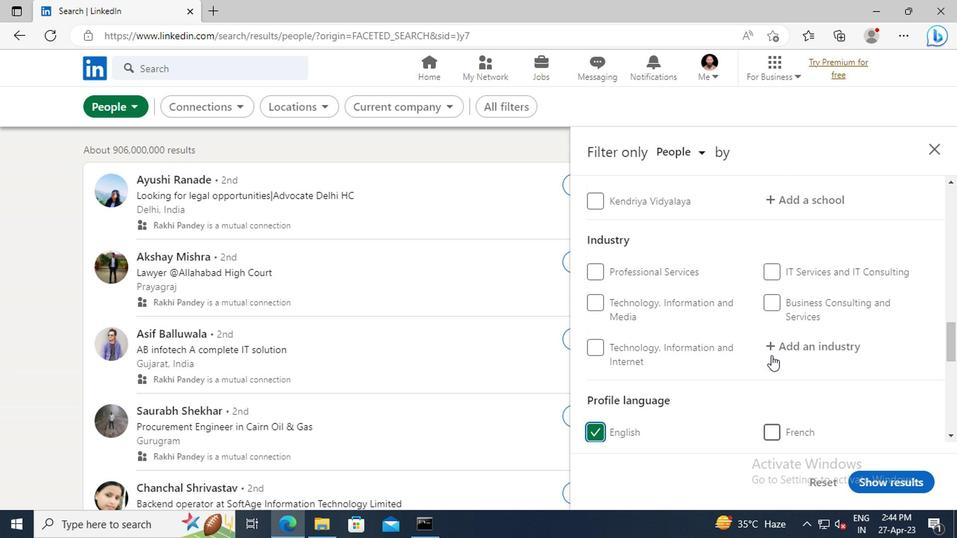 
Action: Mouse scrolled (768, 354) with delta (0, 0)
Screenshot: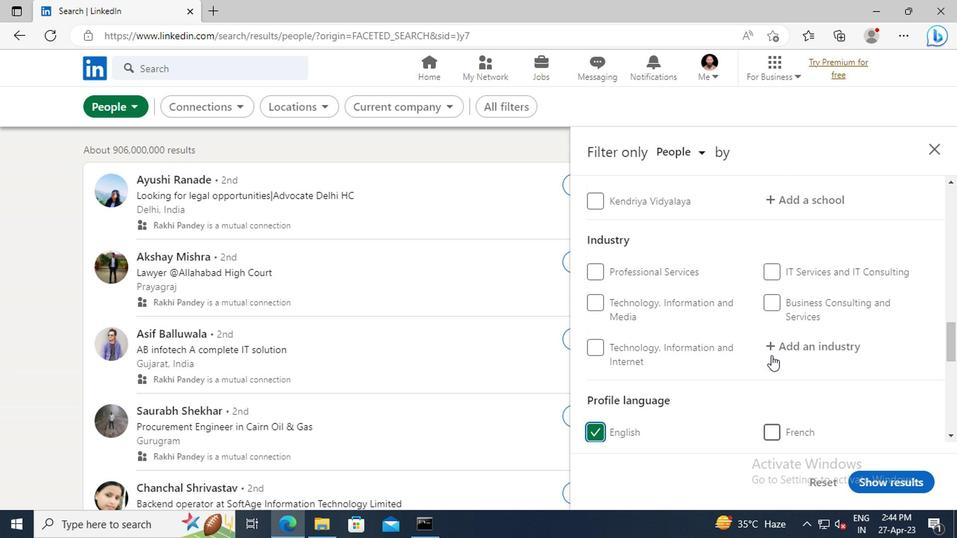 
Action: Mouse scrolled (768, 354) with delta (0, 0)
Screenshot: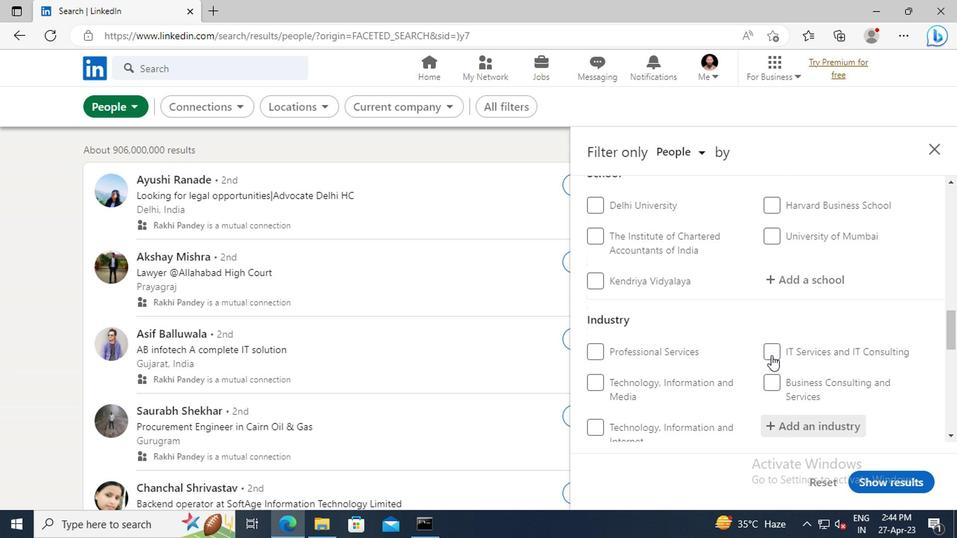 
Action: Mouse scrolled (768, 354) with delta (0, 0)
Screenshot: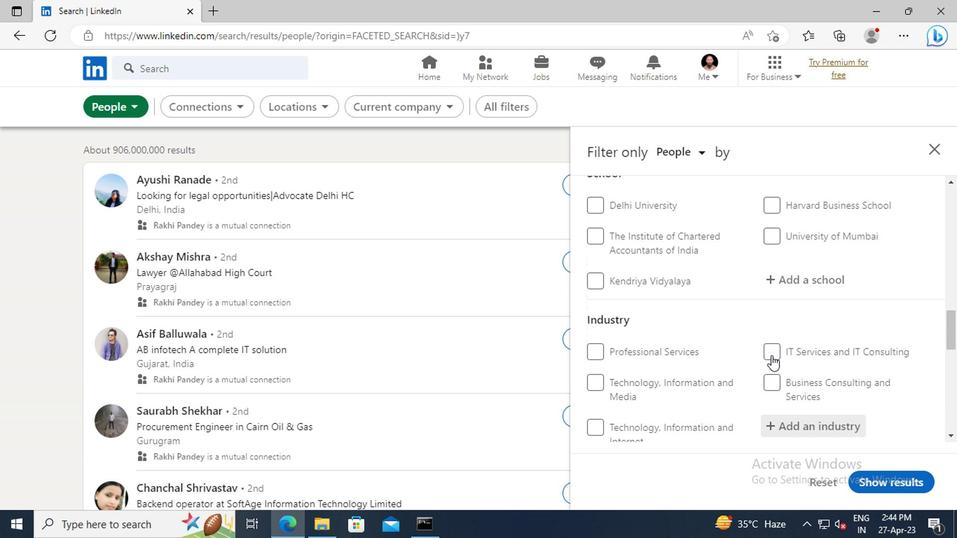 
Action: Mouse moved to (785, 350)
Screenshot: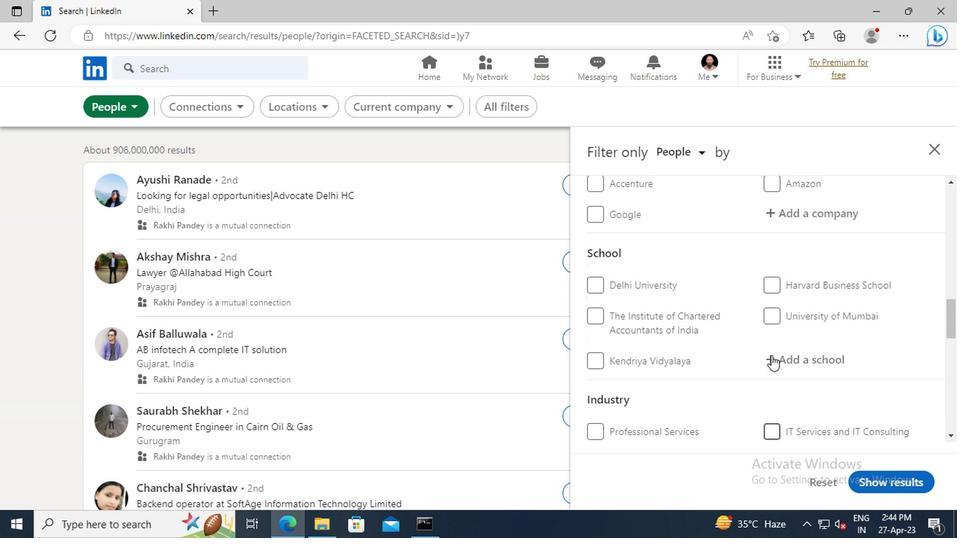 
Action: Mouse scrolled (785, 350) with delta (0, 0)
Screenshot: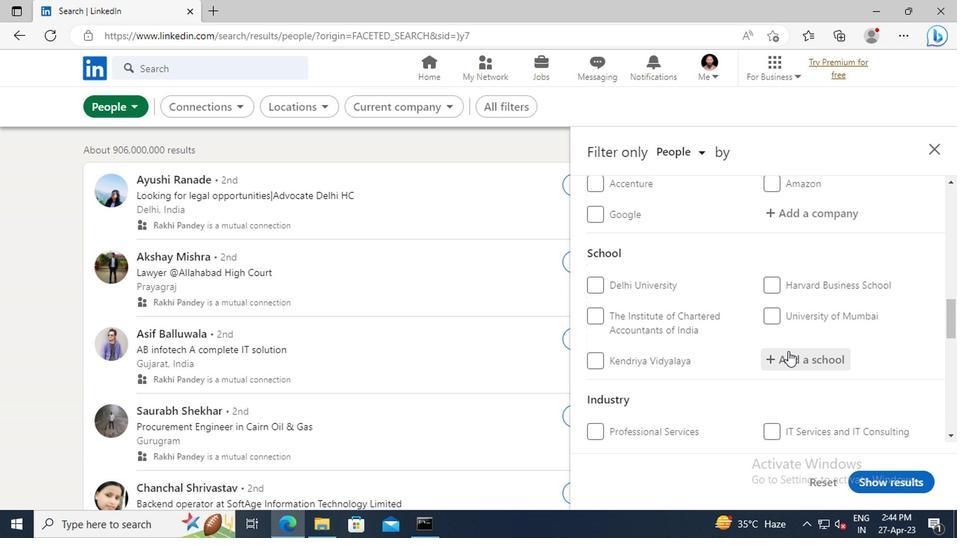 
Action: Mouse scrolled (785, 350) with delta (0, 0)
Screenshot: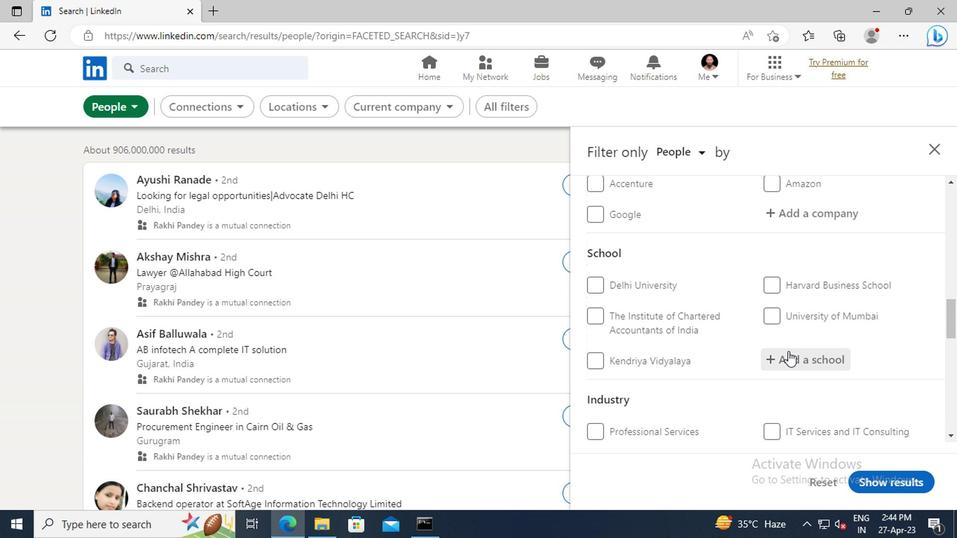 
Action: Mouse scrolled (785, 350) with delta (0, 0)
Screenshot: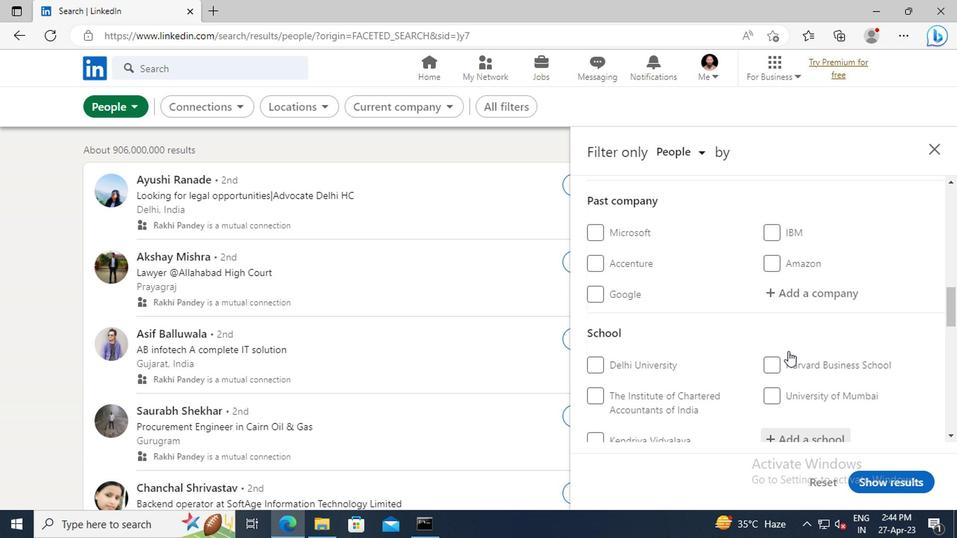 
Action: Mouse scrolled (785, 350) with delta (0, 0)
Screenshot: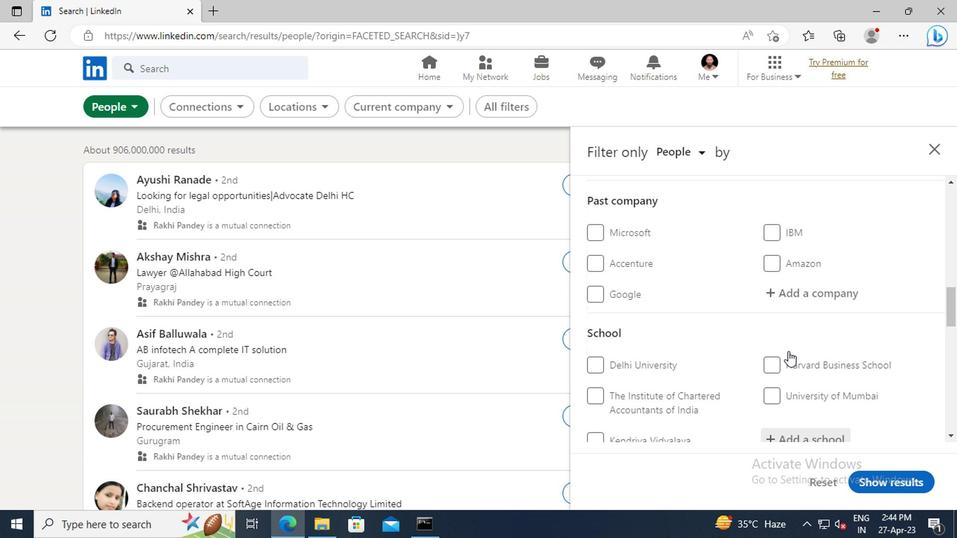 
Action: Mouse scrolled (785, 350) with delta (0, 0)
Screenshot: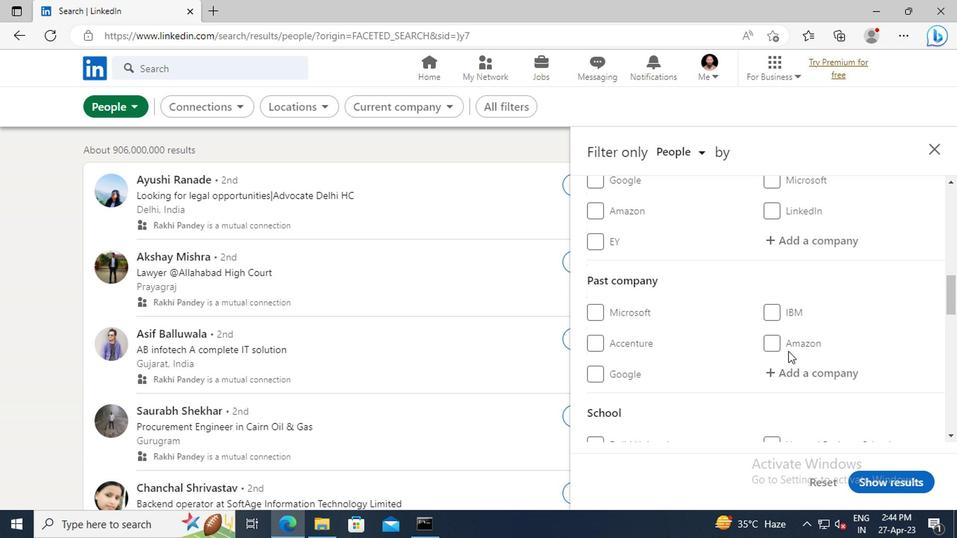 
Action: Mouse scrolled (785, 350) with delta (0, 0)
Screenshot: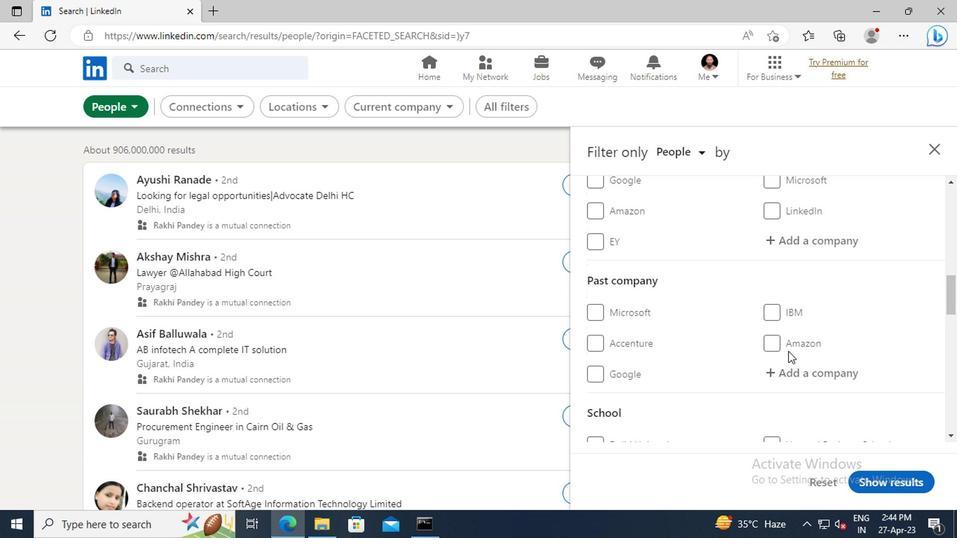 
Action: Mouse moved to (781, 325)
Screenshot: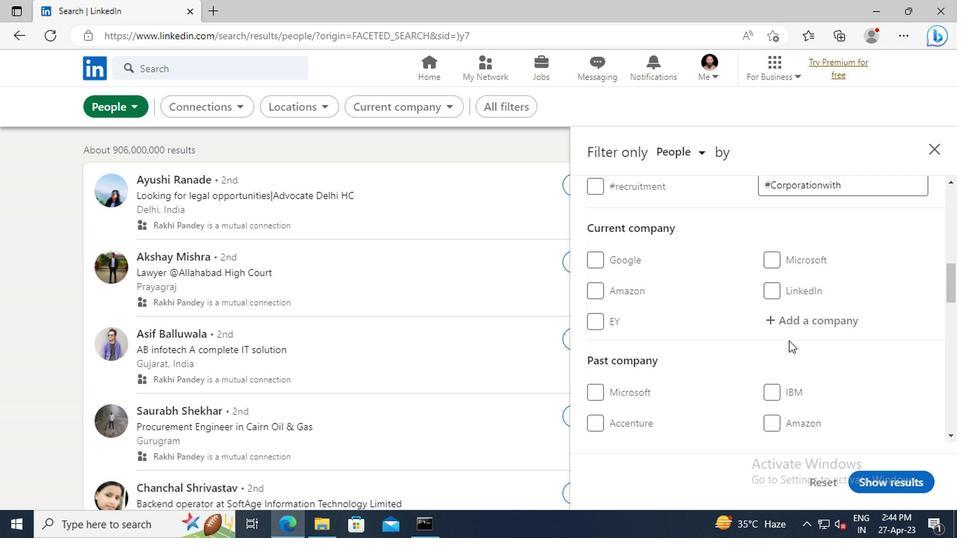 
Action: Mouse pressed left at (781, 325)
Screenshot: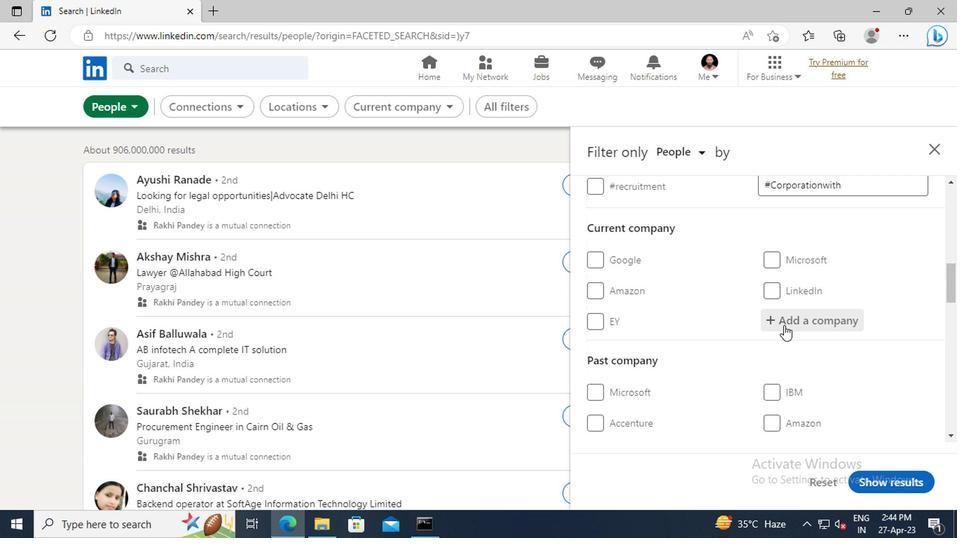 
Action: Key pressed <Key.shift>SCC<Key.space><Key.shift>ONLINE
Screenshot: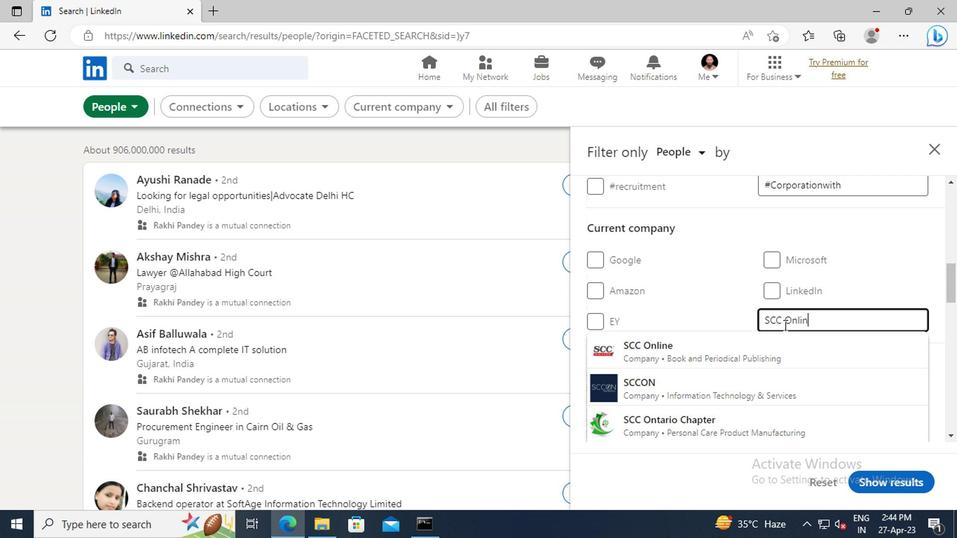 
Action: Mouse moved to (782, 346)
Screenshot: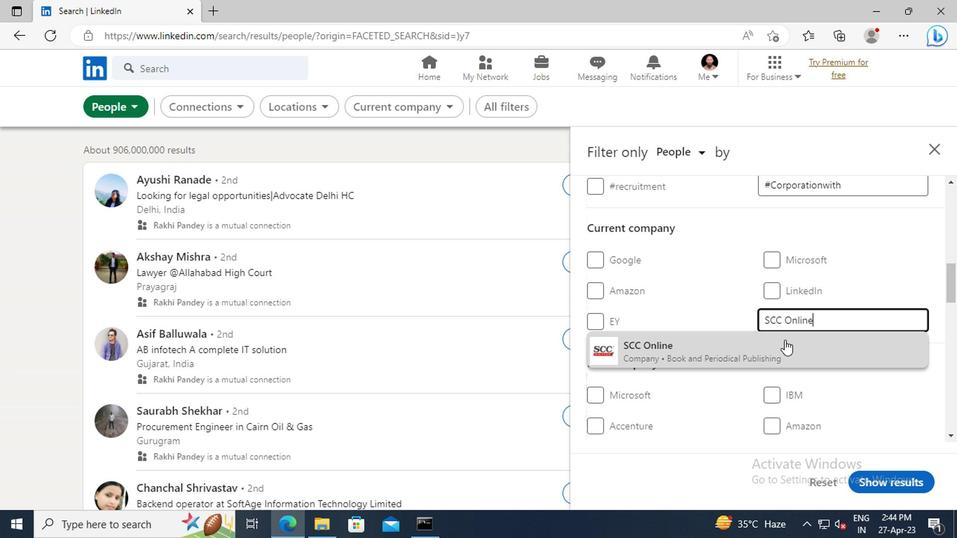 
Action: Mouse pressed left at (782, 346)
Screenshot: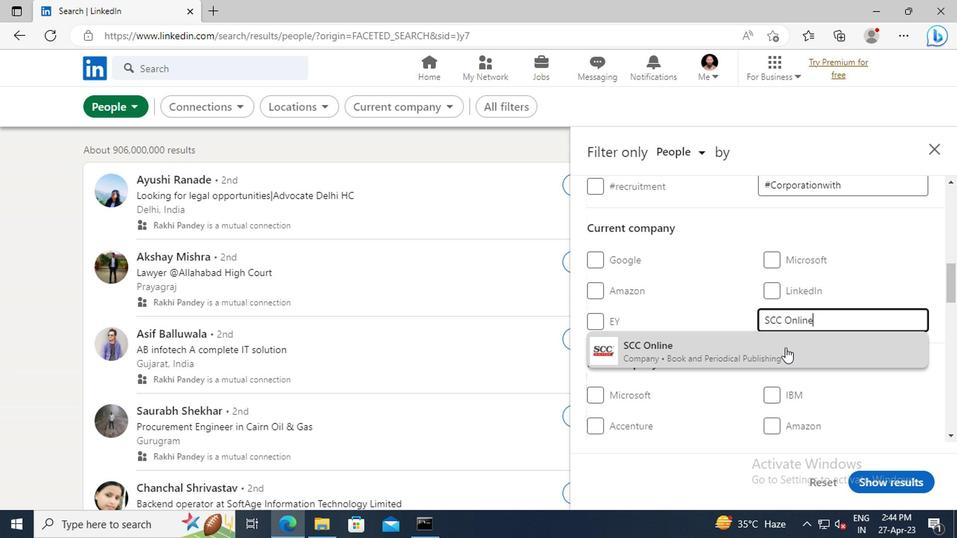 
Action: Mouse moved to (784, 315)
Screenshot: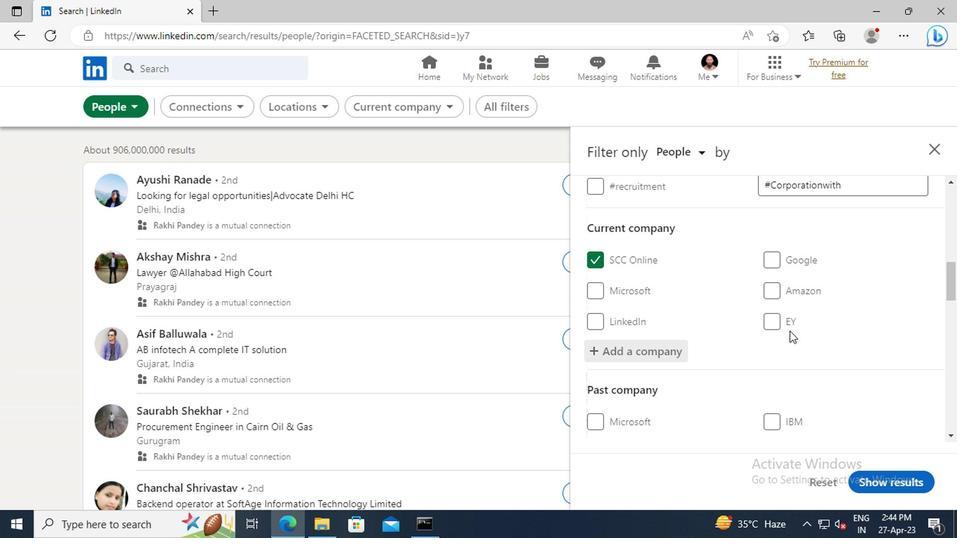 
Action: Mouse scrolled (784, 314) with delta (0, 0)
Screenshot: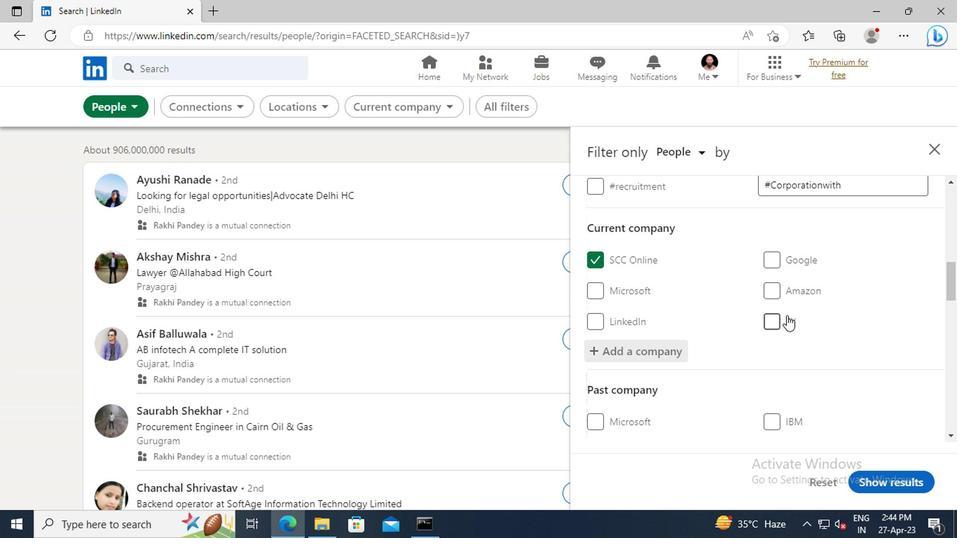 
Action: Mouse scrolled (784, 314) with delta (0, 0)
Screenshot: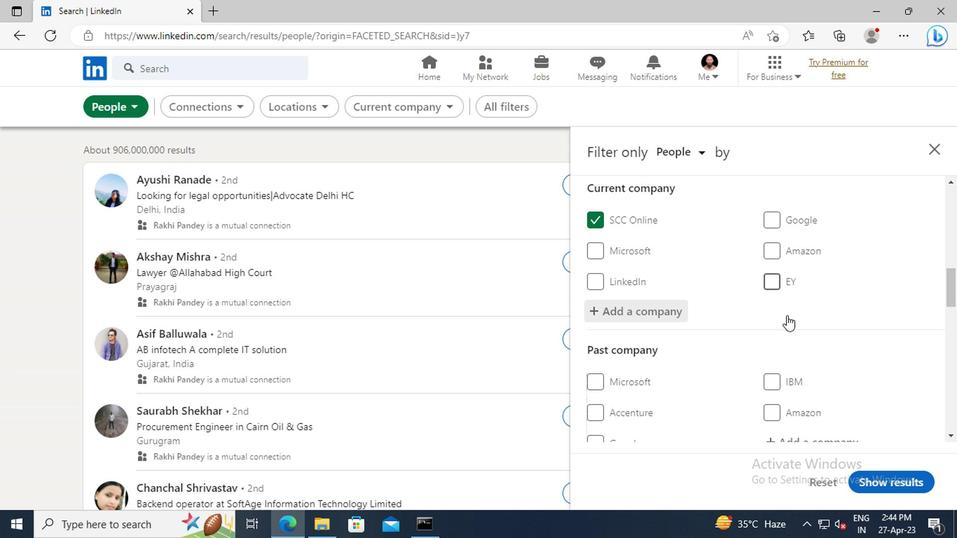 
Action: Mouse scrolled (784, 314) with delta (0, 0)
Screenshot: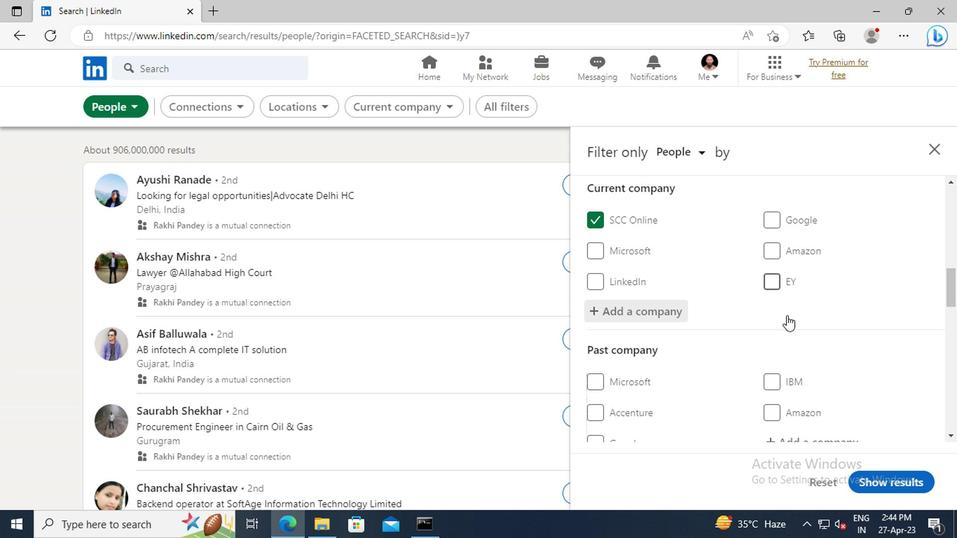 
Action: Mouse scrolled (784, 314) with delta (0, 0)
Screenshot: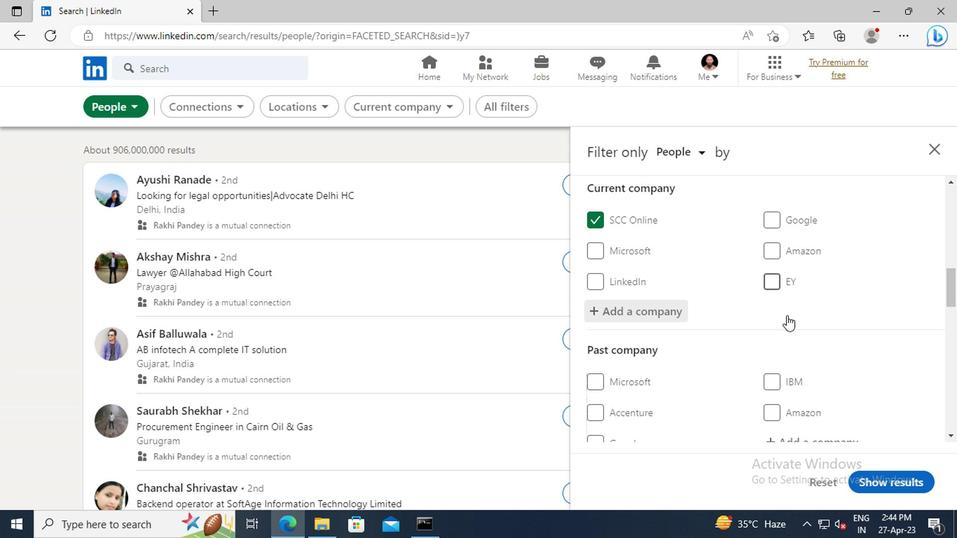 
Action: Mouse scrolled (784, 314) with delta (0, 0)
Screenshot: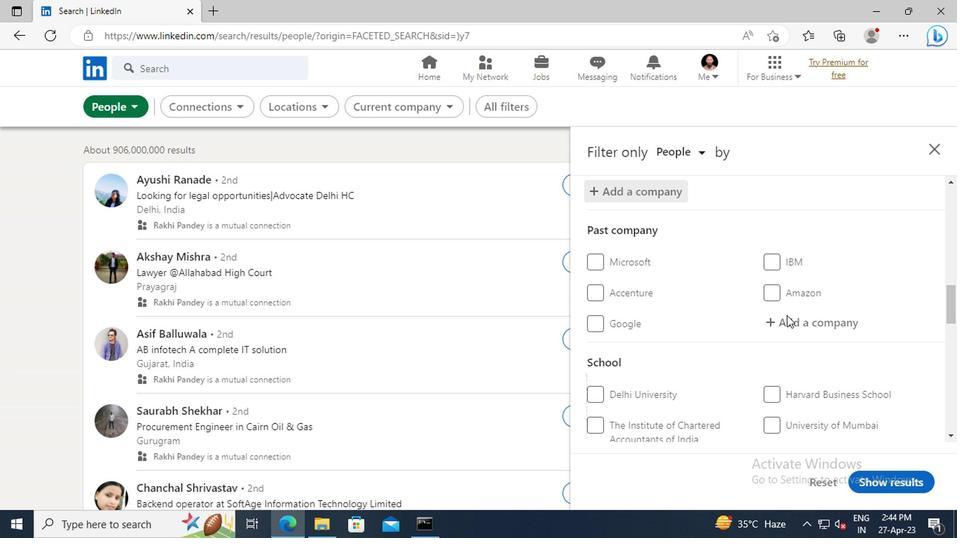 
Action: Mouse scrolled (784, 314) with delta (0, 0)
Screenshot: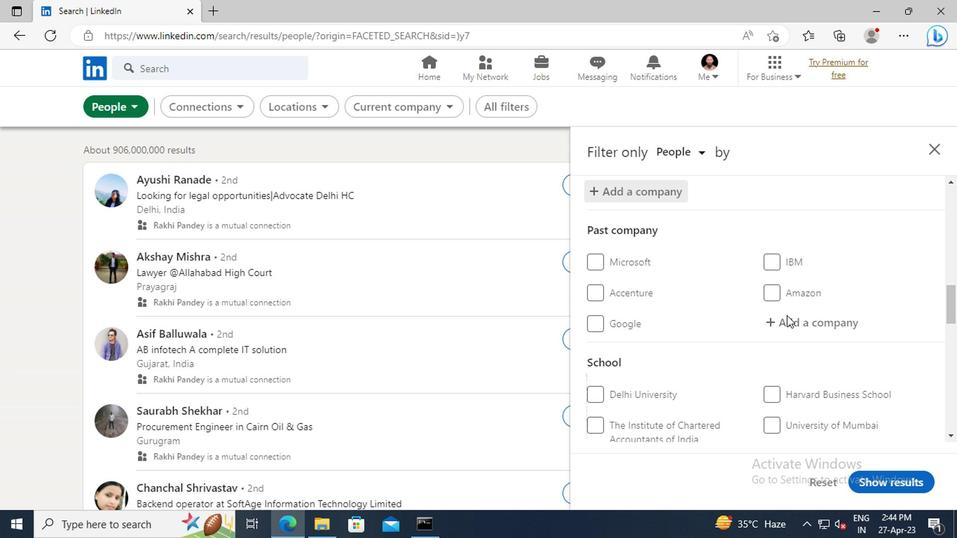 
Action: Mouse moved to (784, 315)
Screenshot: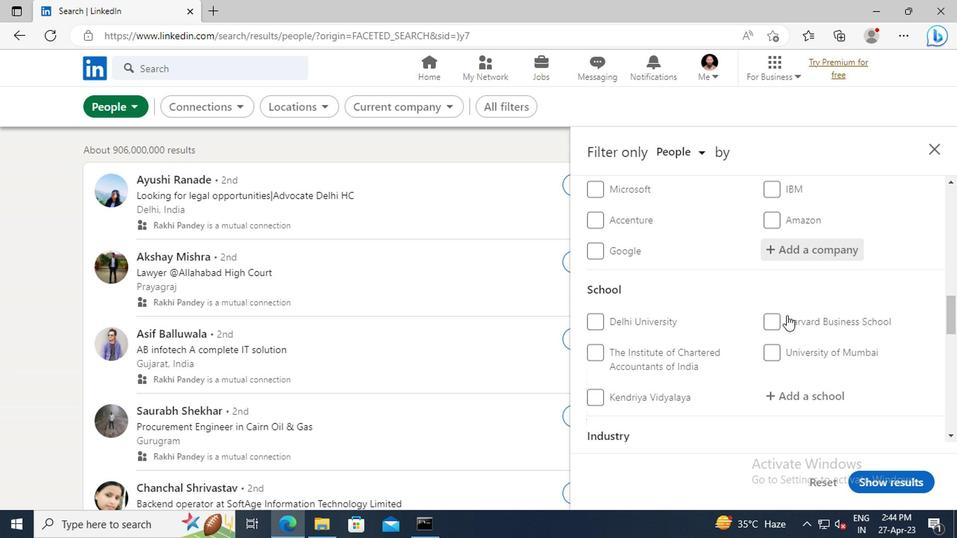 
Action: Mouse scrolled (784, 314) with delta (0, 0)
Screenshot: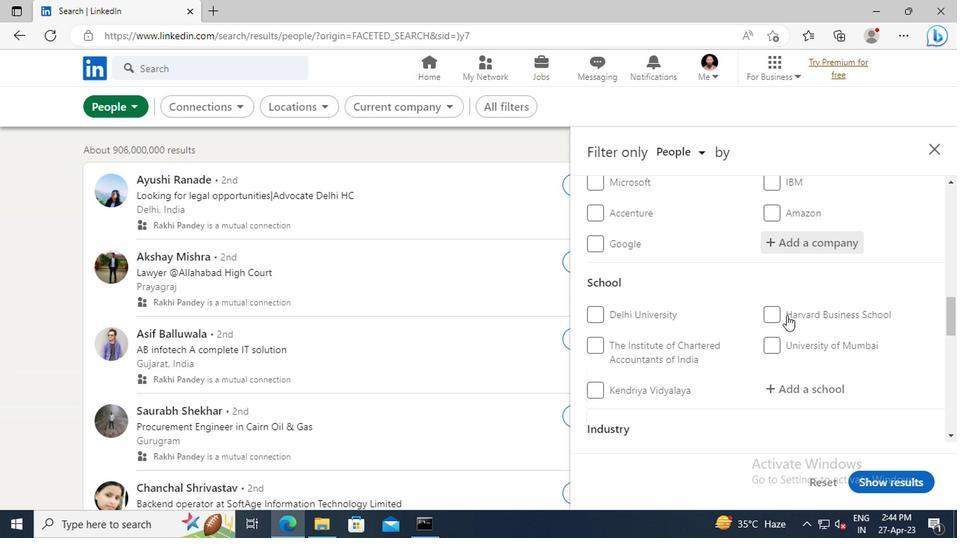 
Action: Mouse scrolled (784, 314) with delta (0, 0)
Screenshot: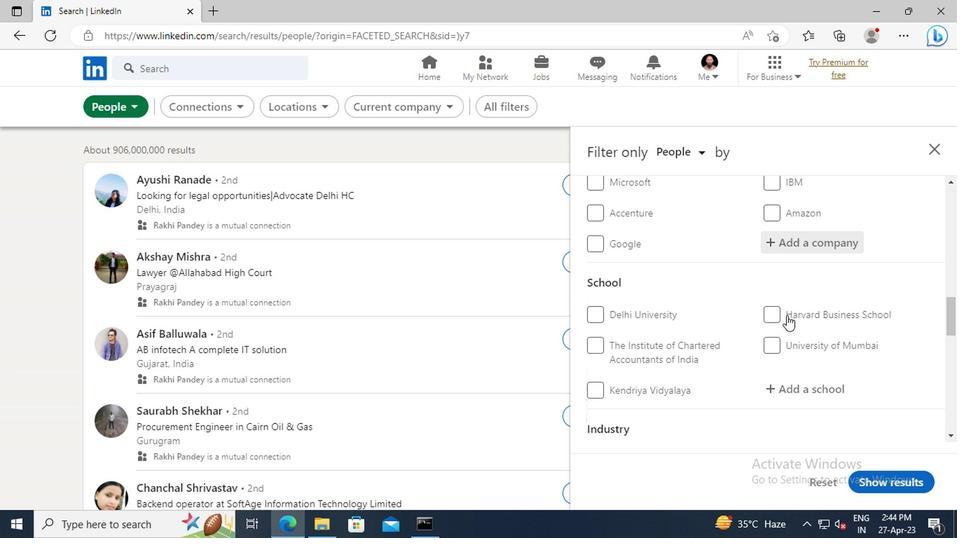 
Action: Mouse moved to (793, 312)
Screenshot: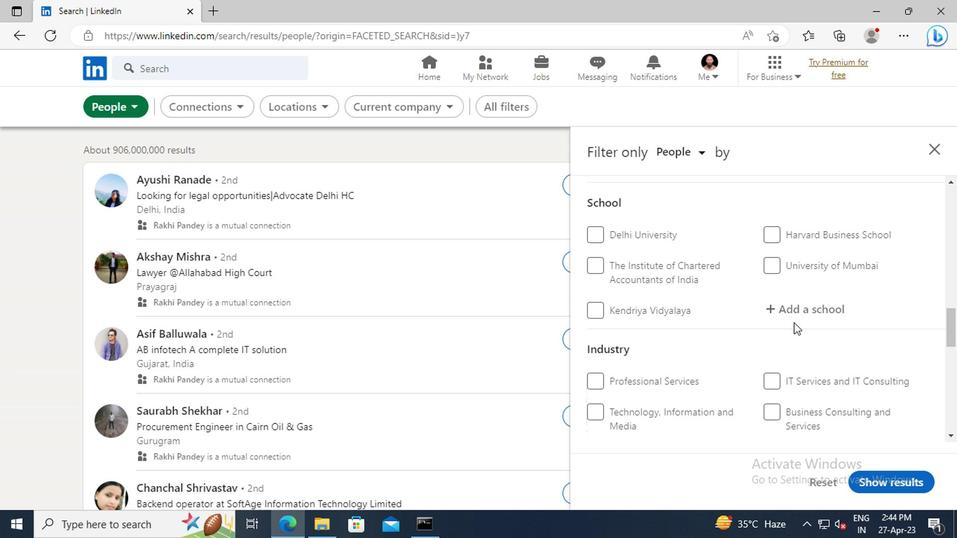 
Action: Mouse pressed left at (793, 312)
Screenshot: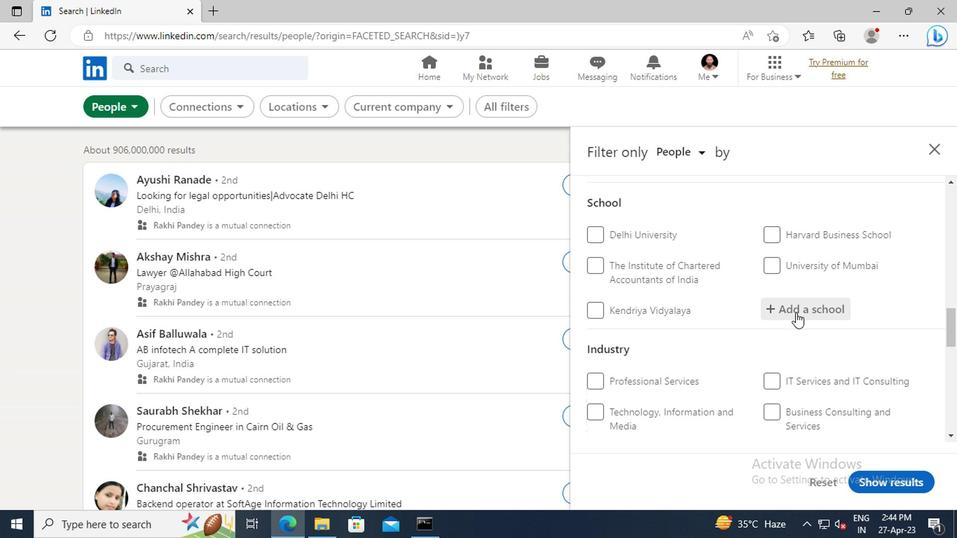 
Action: Key pressed <Key.shift>HERITAGE<Key.space><Key.shift>INSTITUTE<Key.space>OF<Key.space><Key.shift>TECHNOLOGY
Screenshot: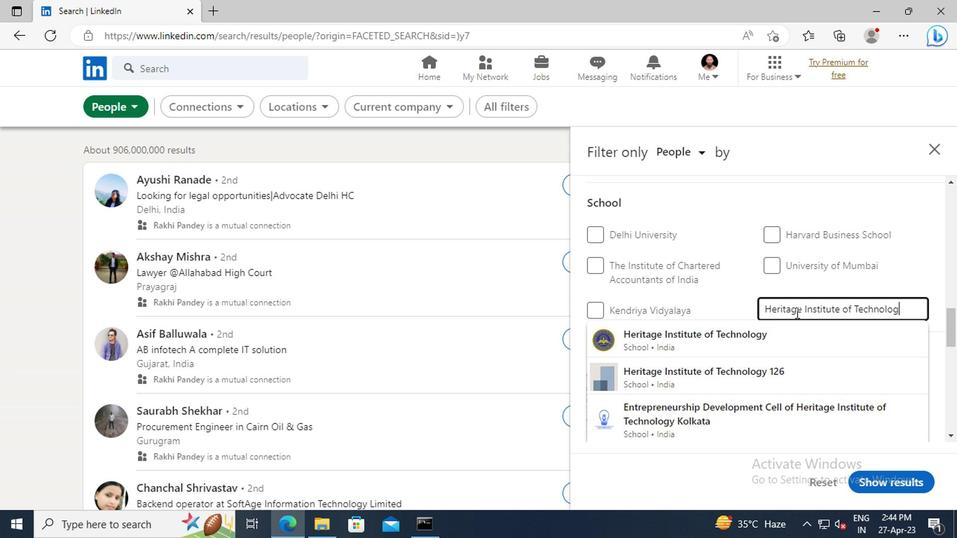 
Action: Mouse moved to (798, 330)
Screenshot: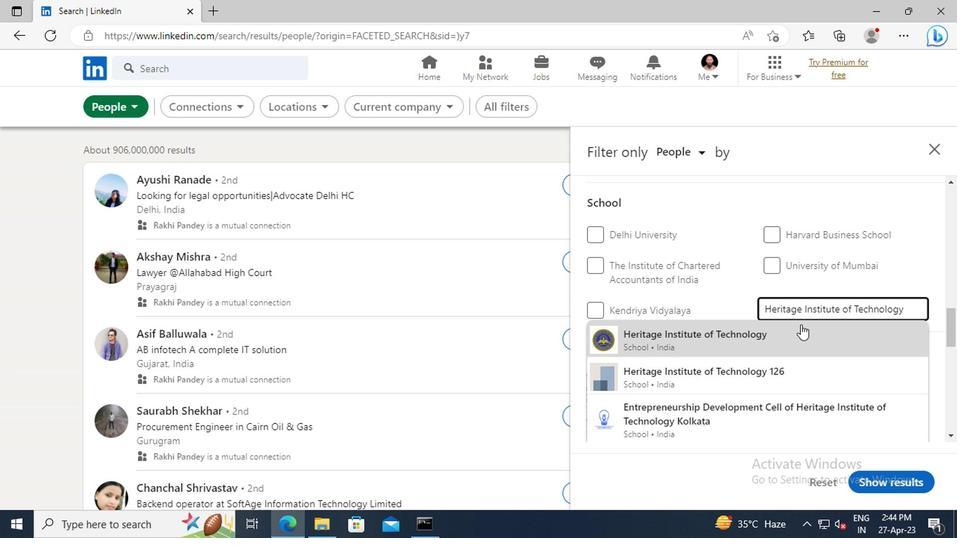 
Action: Mouse pressed left at (798, 330)
Screenshot: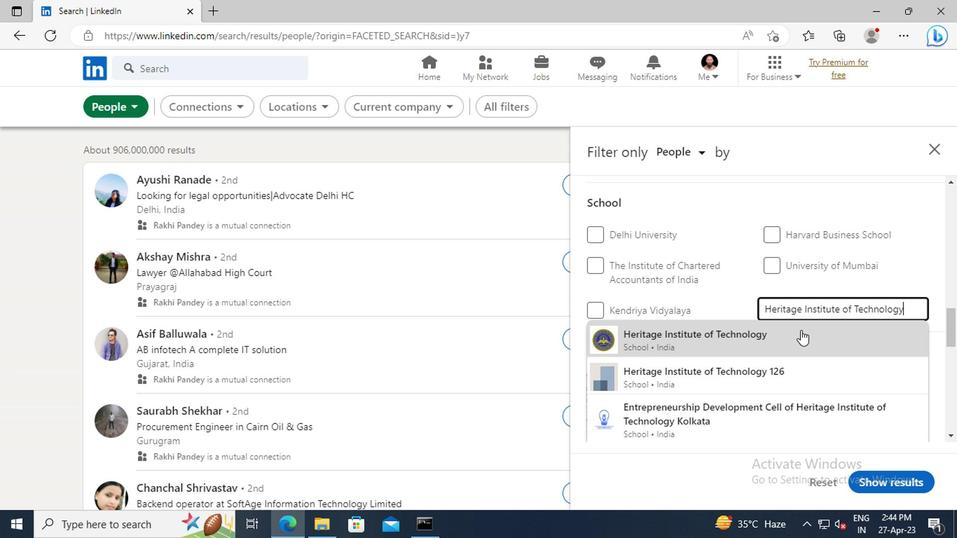 
Action: Mouse moved to (792, 301)
Screenshot: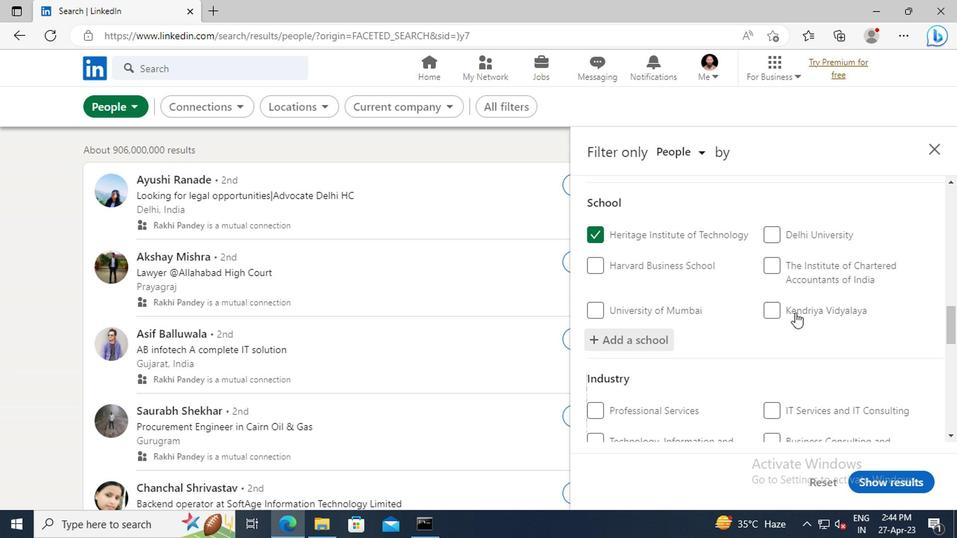 
Action: Mouse scrolled (792, 300) with delta (0, 0)
Screenshot: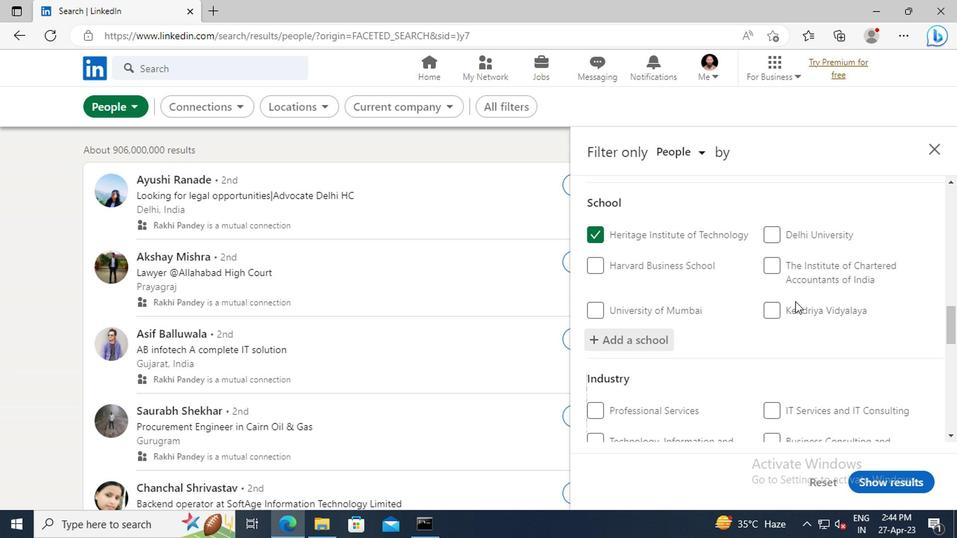 
Action: Mouse scrolled (792, 300) with delta (0, 0)
Screenshot: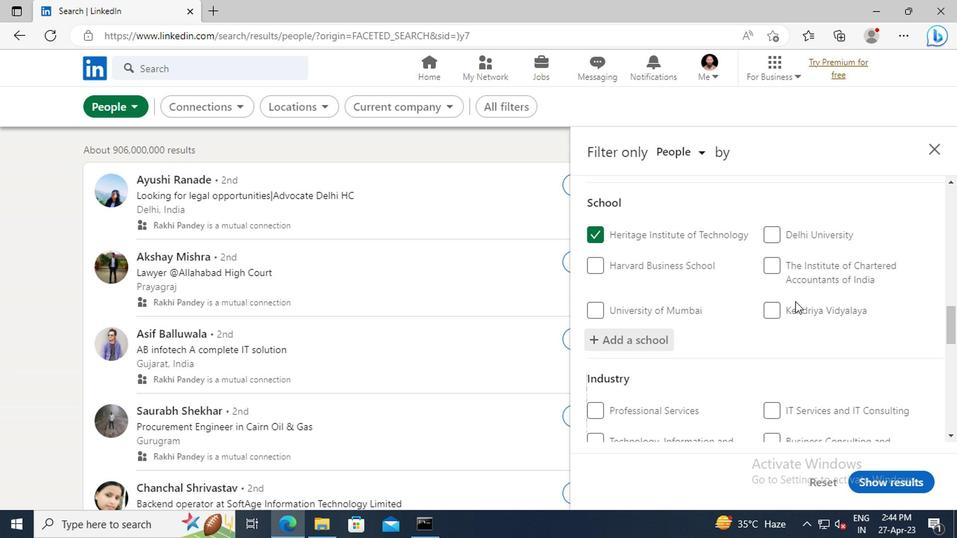 
Action: Mouse scrolled (792, 300) with delta (0, 0)
Screenshot: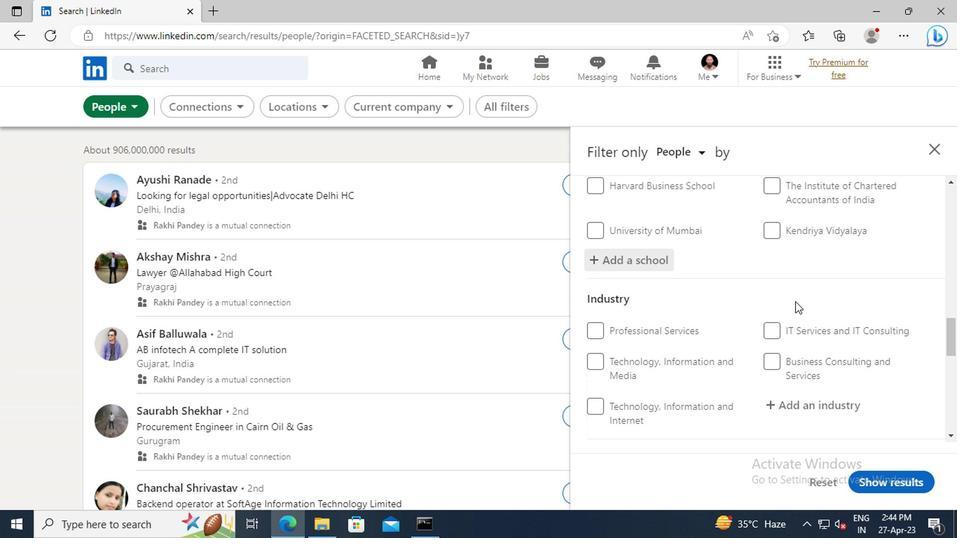 
Action: Mouse scrolled (792, 300) with delta (0, 0)
Screenshot: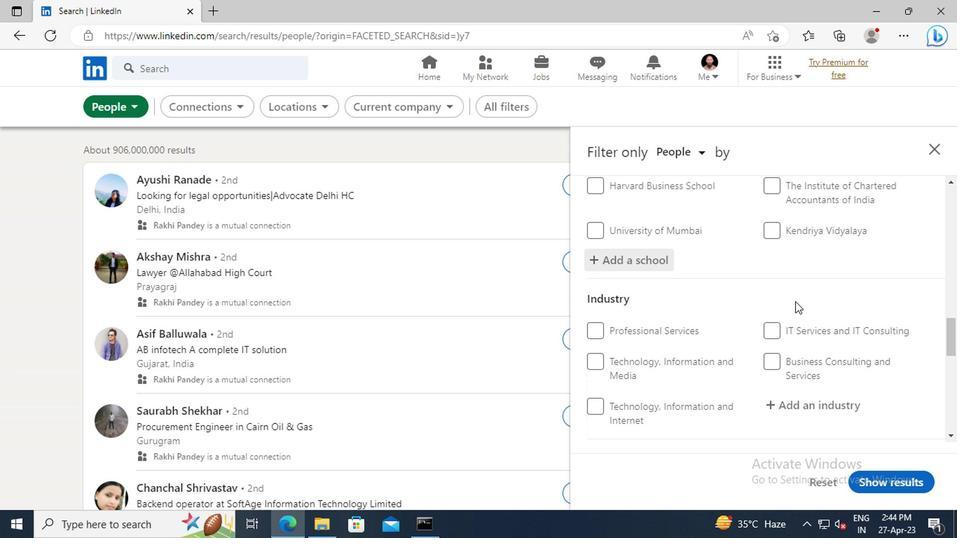 
Action: Mouse moved to (794, 323)
Screenshot: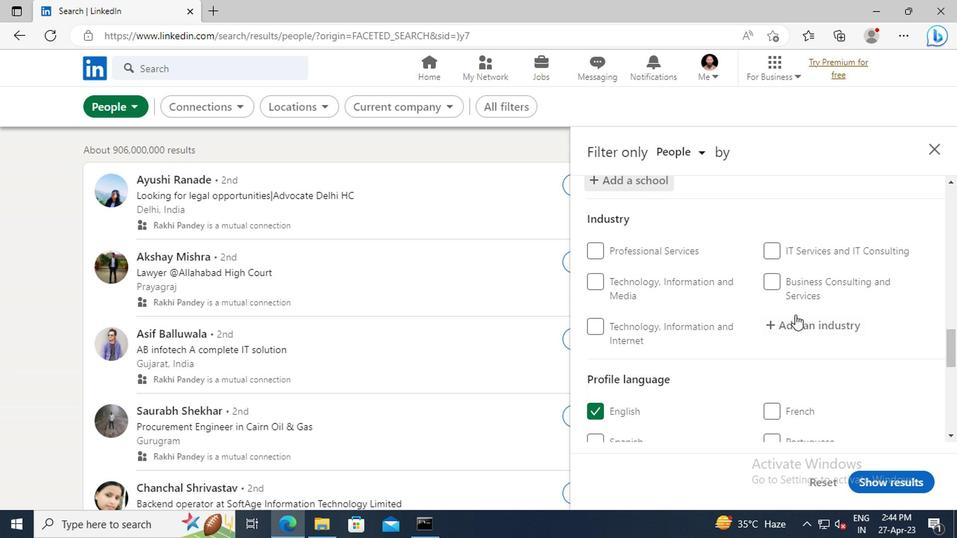 
Action: Mouse pressed left at (794, 323)
Screenshot: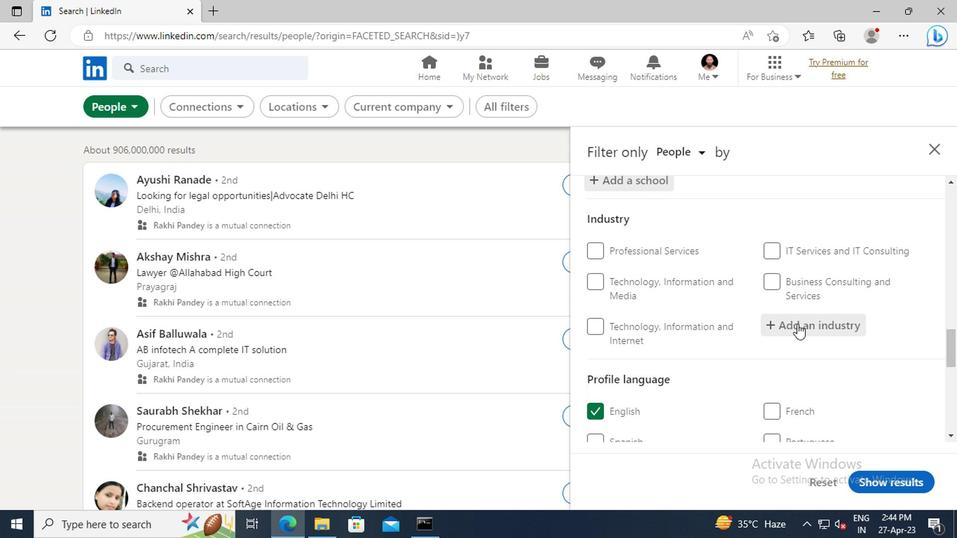 
Action: Key pressed <Key.shift>MEDIA<Key.space><Key.shift>PRODUCTION
Screenshot: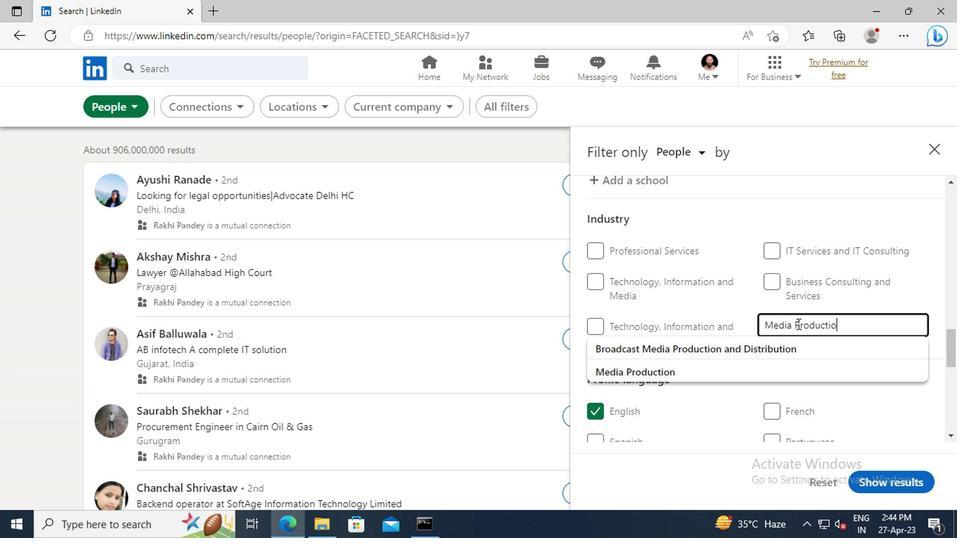 
Action: Mouse moved to (801, 343)
Screenshot: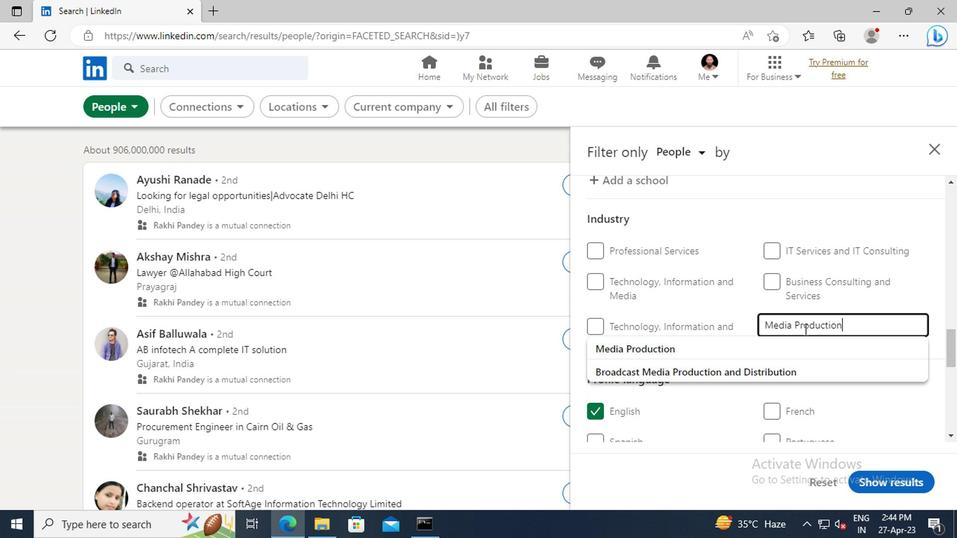 
Action: Mouse pressed left at (801, 343)
Screenshot: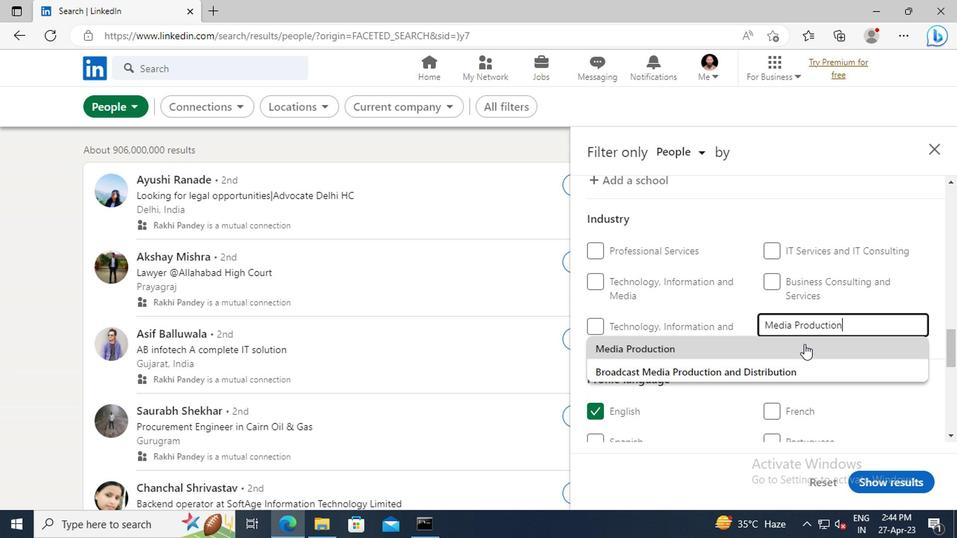 
Action: Mouse moved to (774, 302)
Screenshot: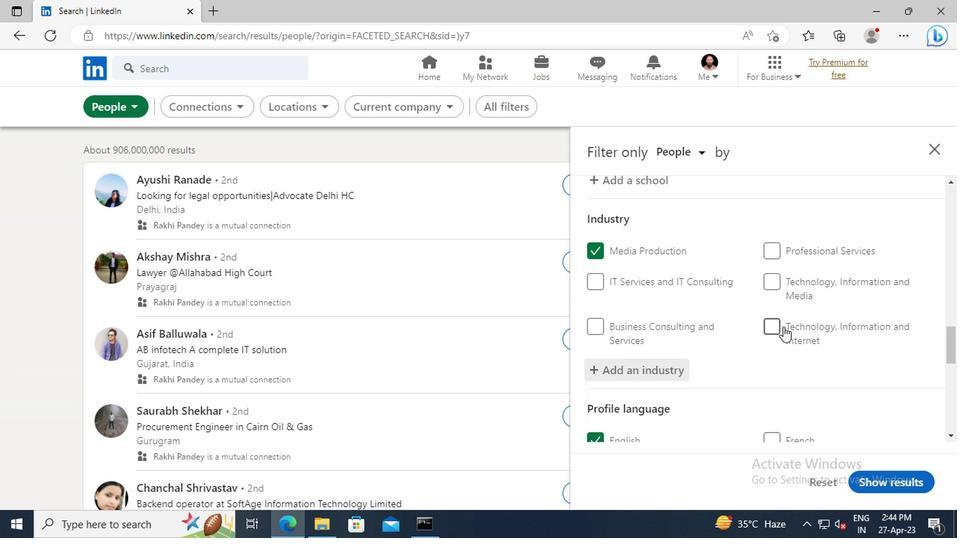
Action: Mouse scrolled (774, 302) with delta (0, 0)
Screenshot: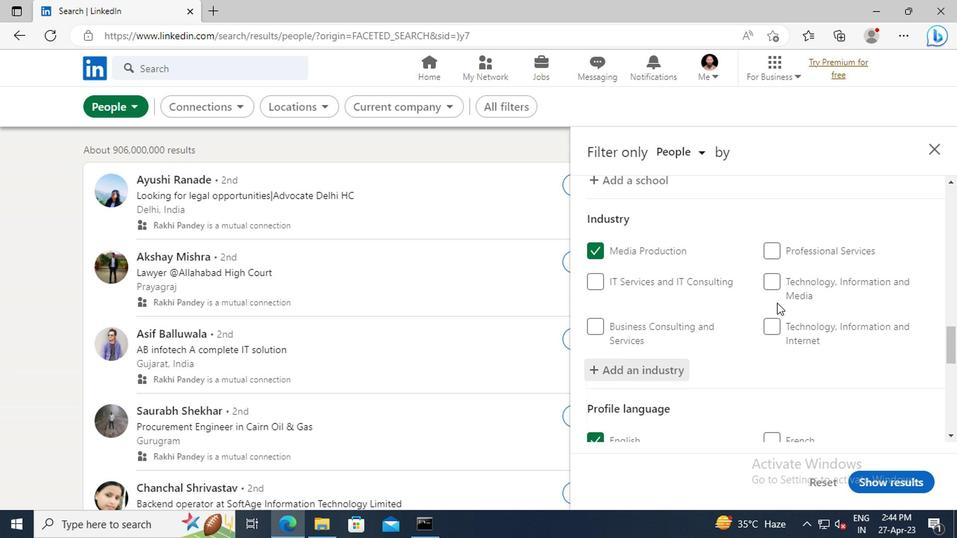 
Action: Mouse scrolled (774, 302) with delta (0, 0)
Screenshot: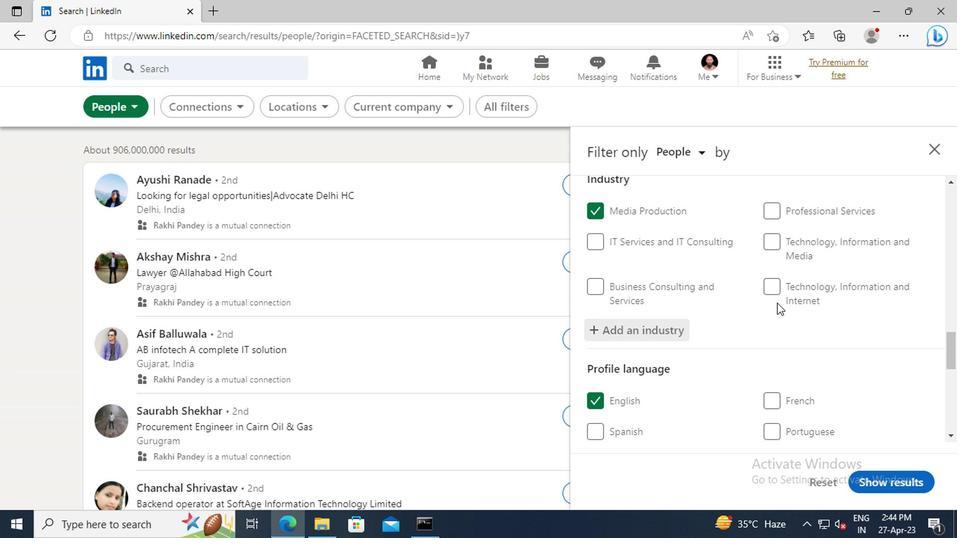 
Action: Mouse scrolled (774, 302) with delta (0, 0)
Screenshot: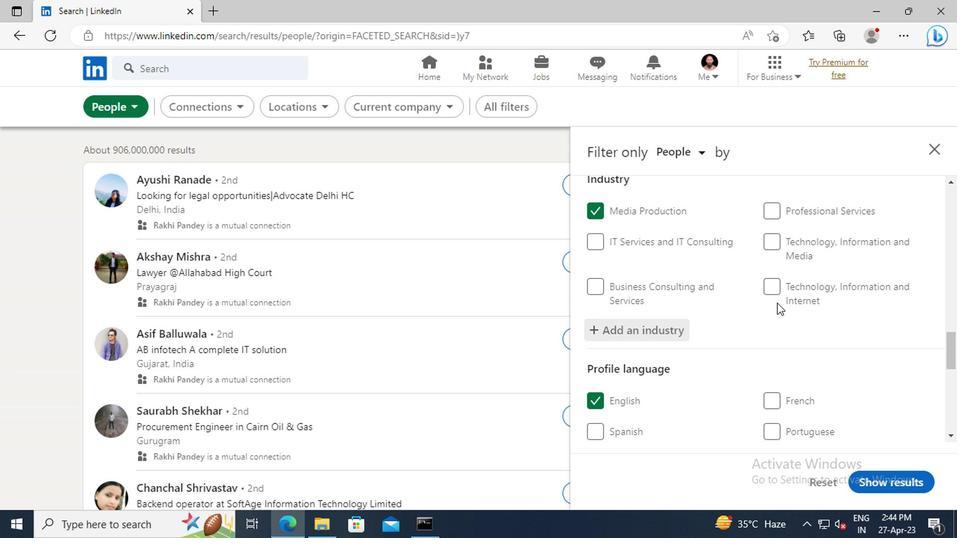 
Action: Mouse scrolled (774, 302) with delta (0, 0)
Screenshot: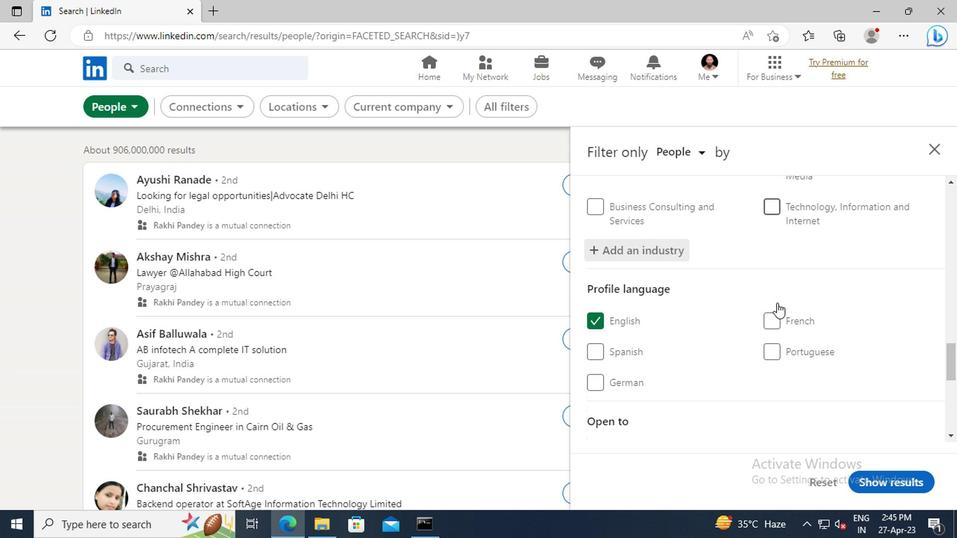
Action: Mouse scrolled (774, 302) with delta (0, 0)
Screenshot: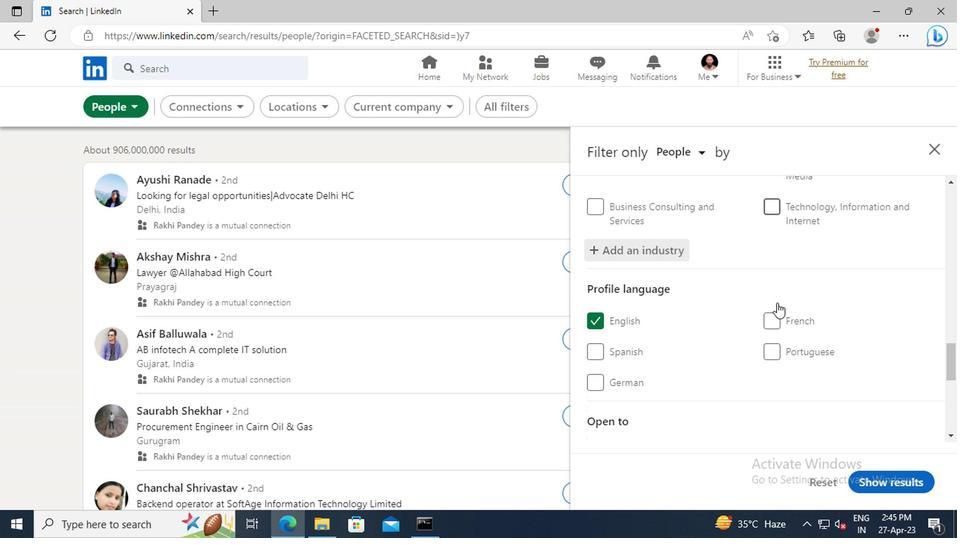 
Action: Mouse scrolled (774, 302) with delta (0, 0)
Screenshot: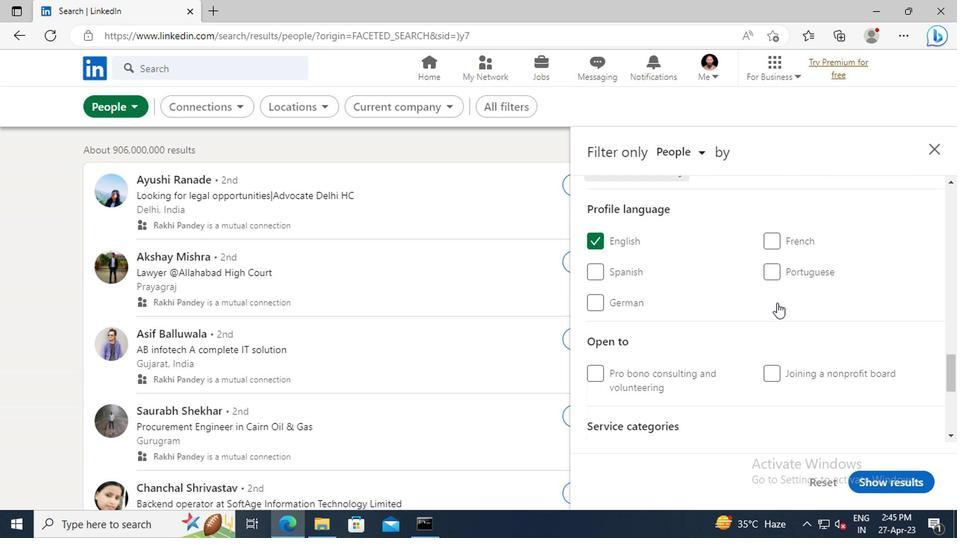 
Action: Mouse scrolled (774, 302) with delta (0, 0)
Screenshot: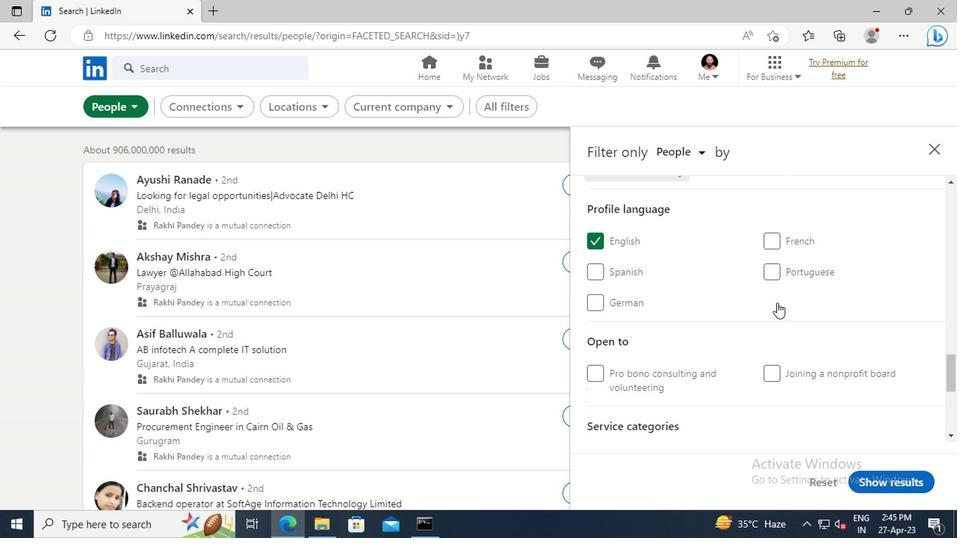 
Action: Mouse scrolled (774, 302) with delta (0, 0)
Screenshot: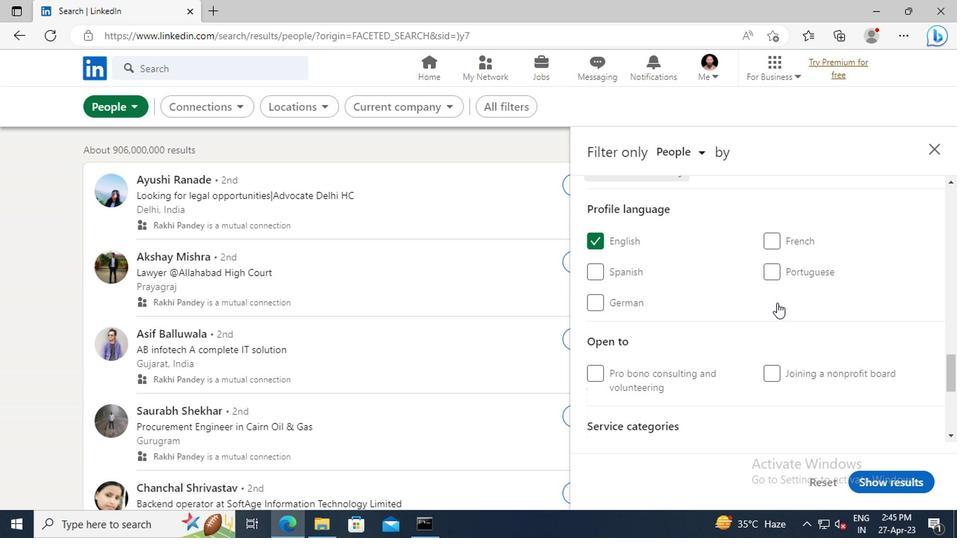 
Action: Mouse scrolled (774, 302) with delta (0, 0)
Screenshot: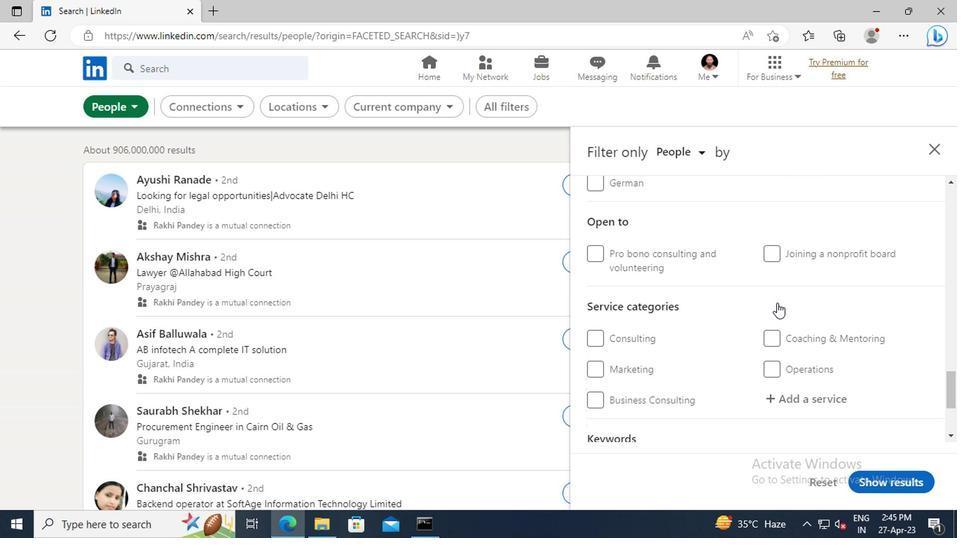 
Action: Mouse scrolled (774, 302) with delta (0, 0)
Screenshot: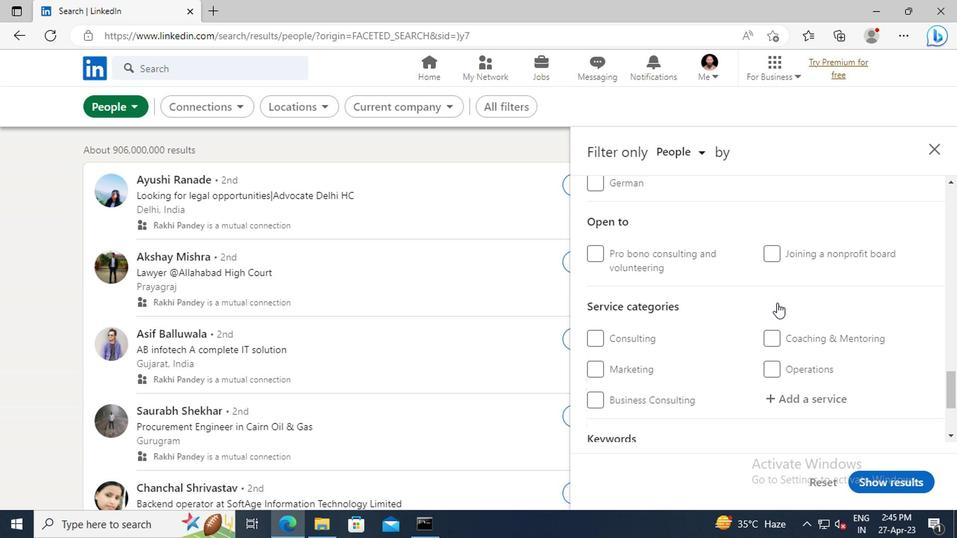 
Action: Mouse moved to (780, 318)
Screenshot: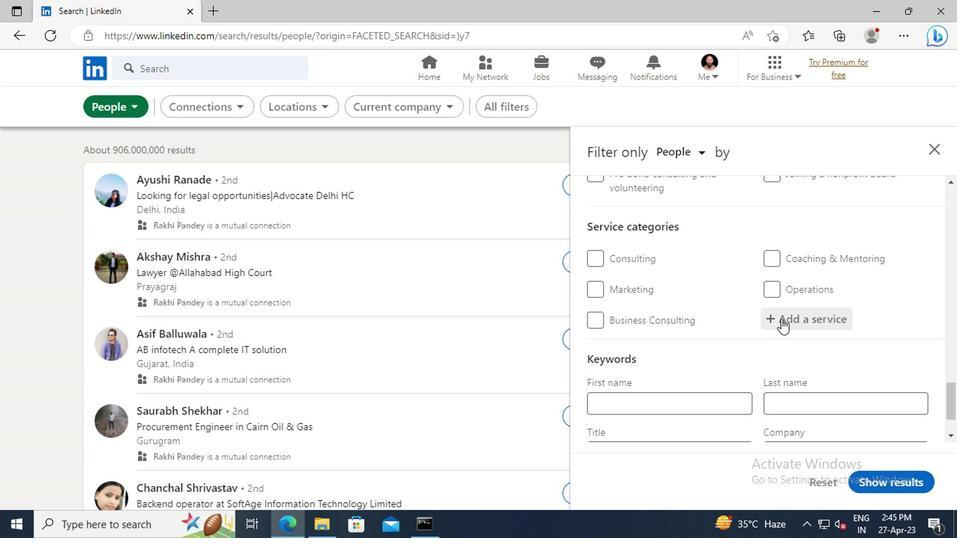 
Action: Mouse pressed left at (780, 318)
Screenshot: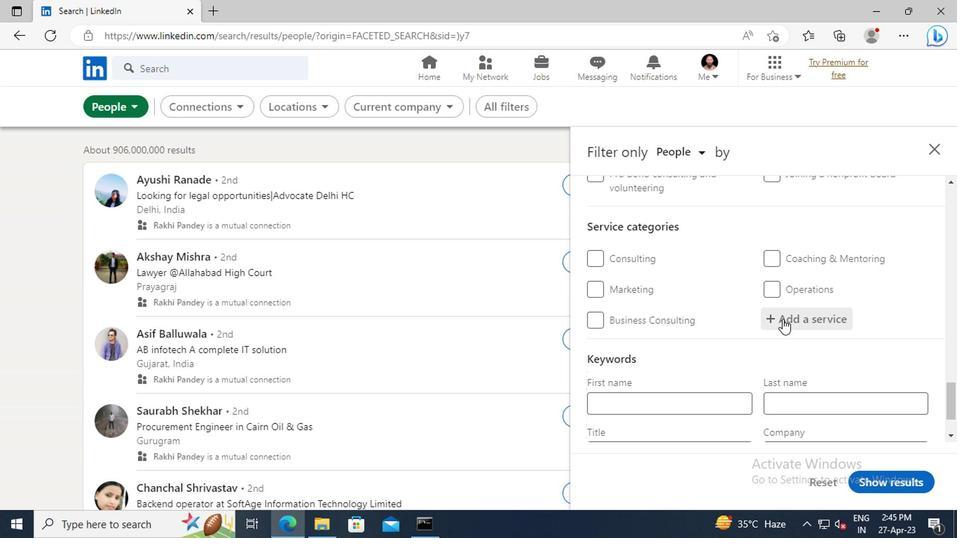 
Action: Key pressed <Key.shift>FAMILY<Key.space><Key.shift>LAW
Screenshot: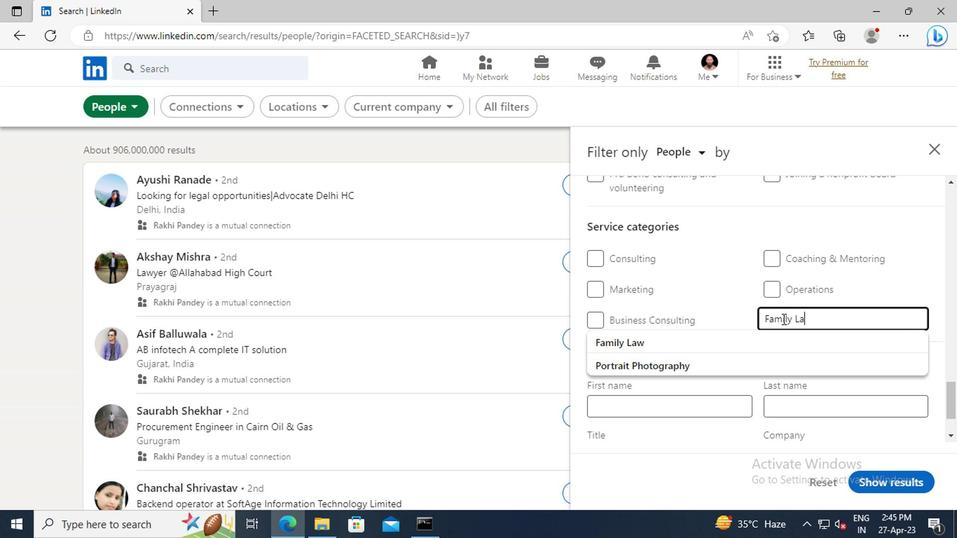 
Action: Mouse moved to (778, 339)
Screenshot: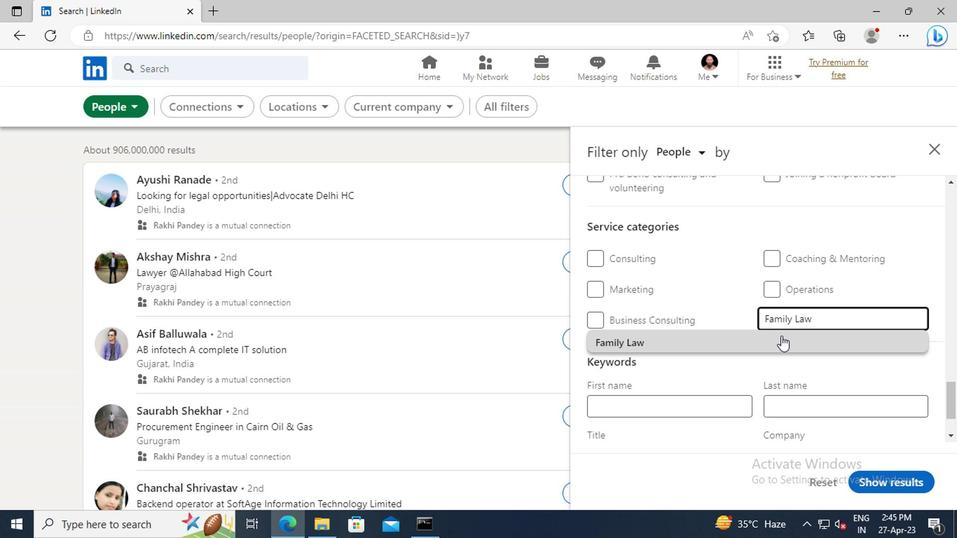 
Action: Mouse pressed left at (778, 339)
Screenshot: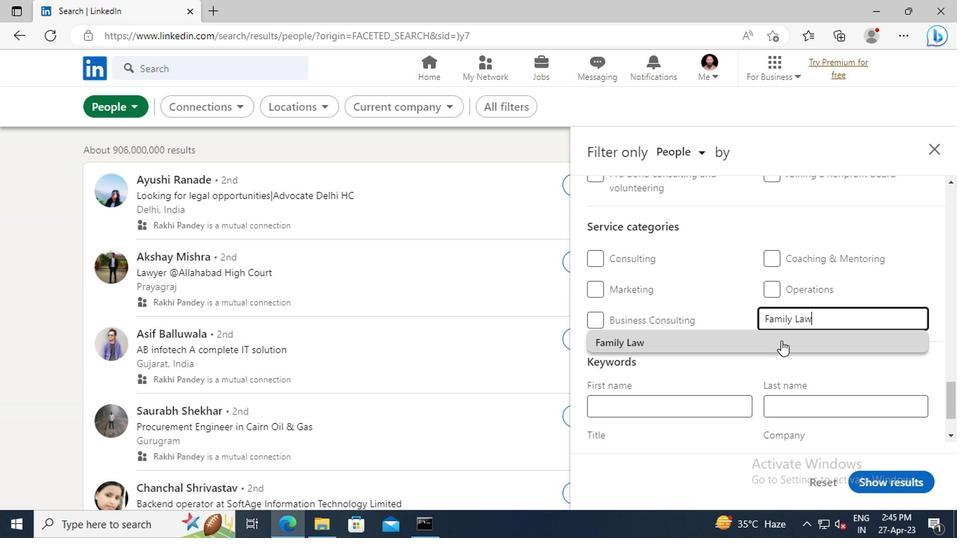 
Action: Mouse moved to (778, 307)
Screenshot: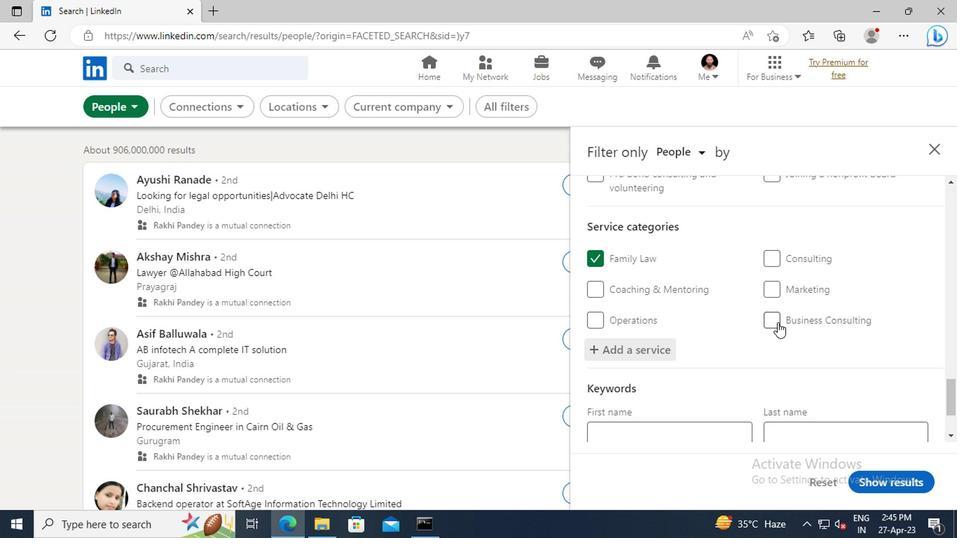 
Action: Mouse scrolled (778, 307) with delta (0, 0)
Screenshot: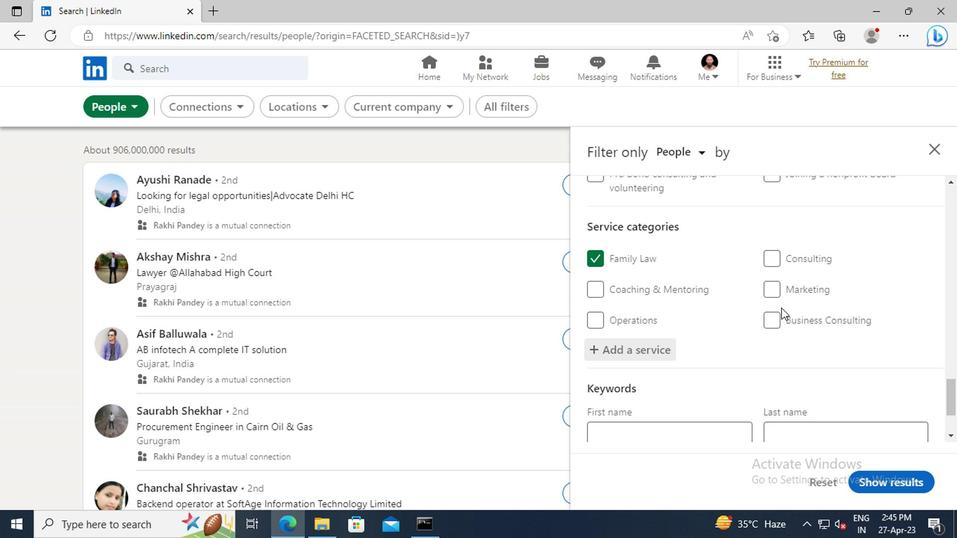 
Action: Mouse scrolled (778, 307) with delta (0, 0)
Screenshot: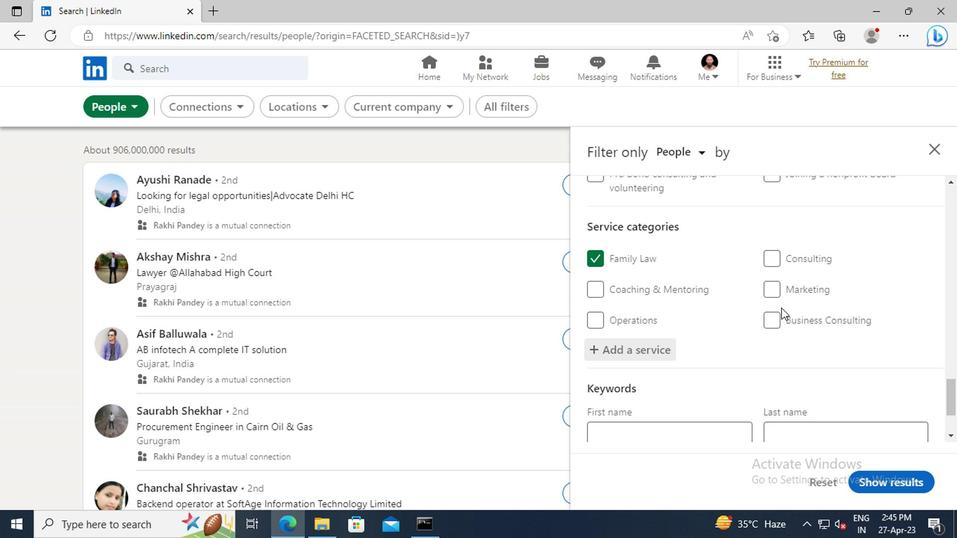 
Action: Mouse scrolled (778, 307) with delta (0, 0)
Screenshot: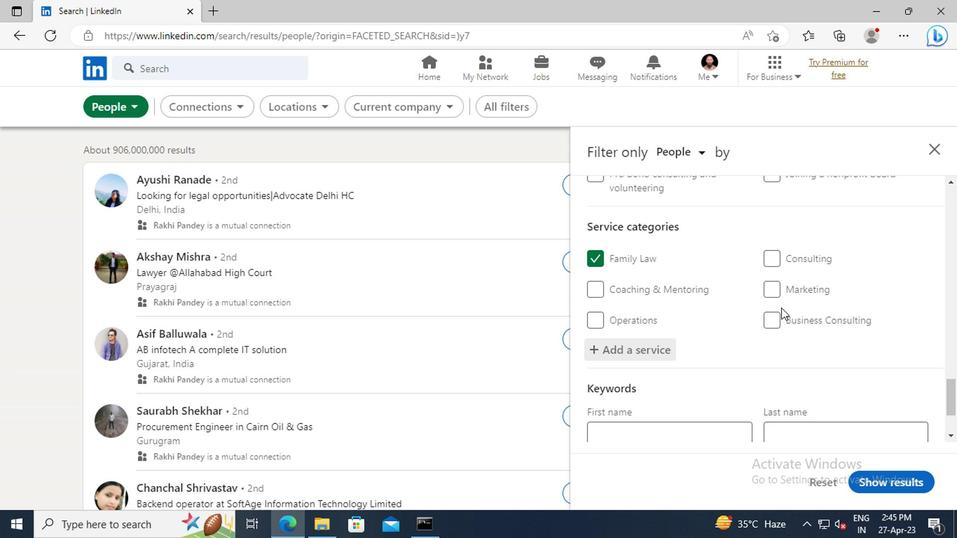 
Action: Mouse scrolled (778, 307) with delta (0, 0)
Screenshot: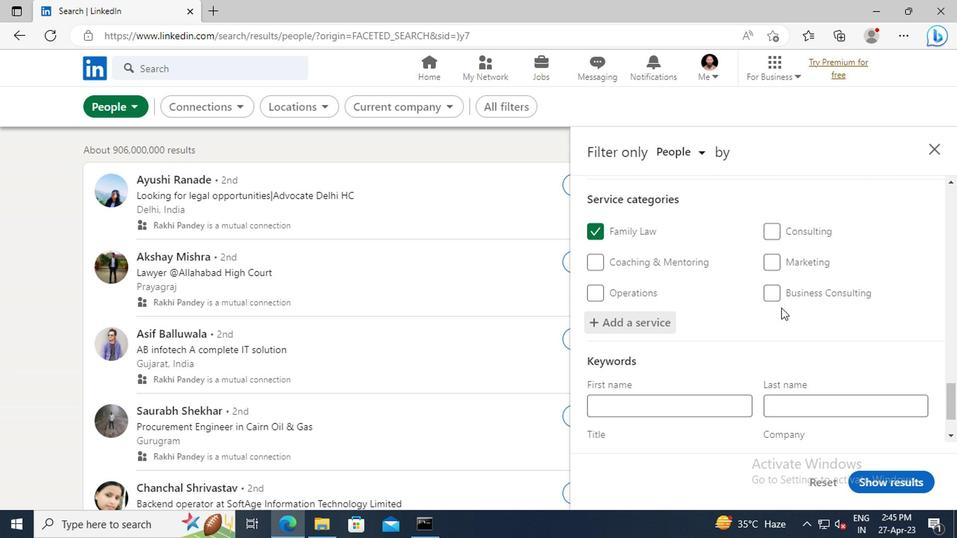 
Action: Mouse moved to (665, 380)
Screenshot: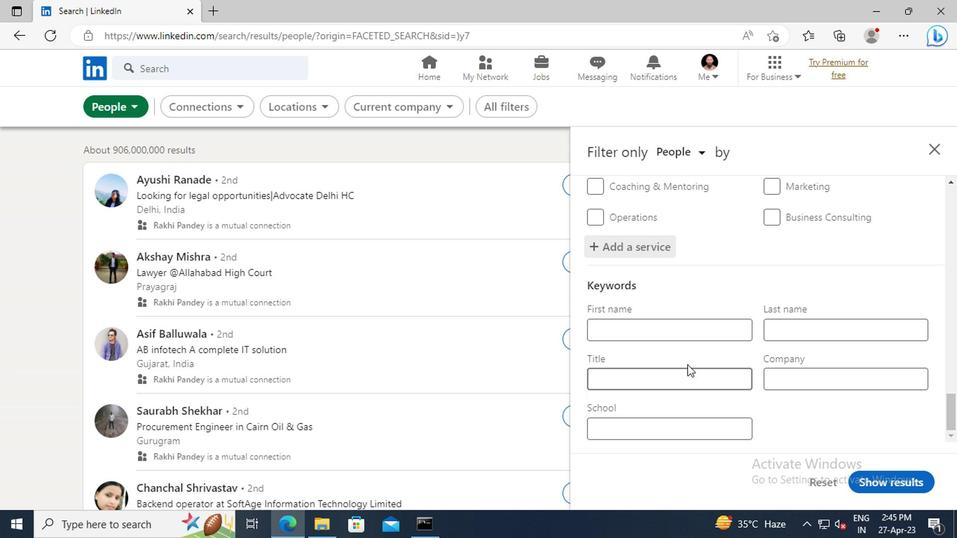 
Action: Mouse pressed left at (665, 380)
Screenshot: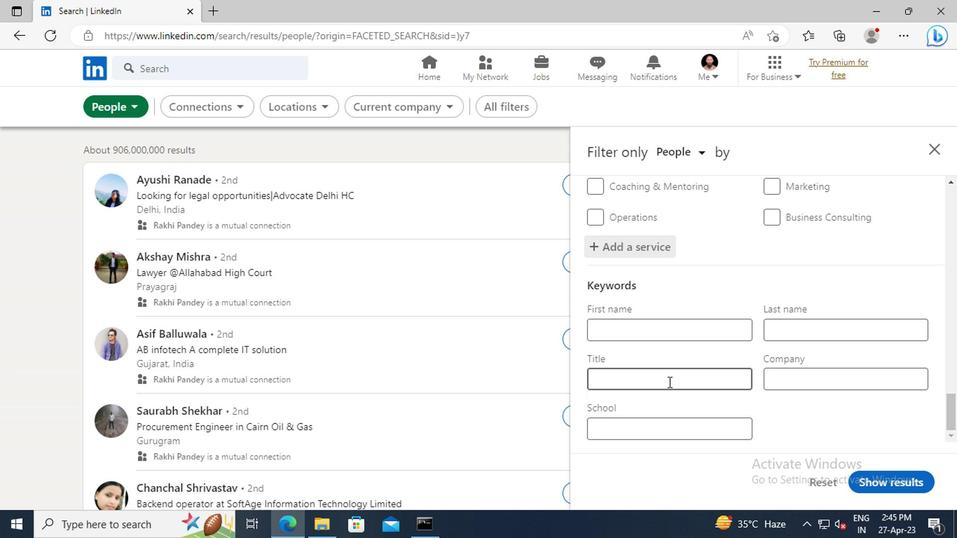 
Action: Key pressed <Key.shift>HOTEL<Key.space><Key.shift>FRONT<Key.space><Key.shift>DOOR<Key.space><Key.shift>GREETER<Key.enter>
Screenshot: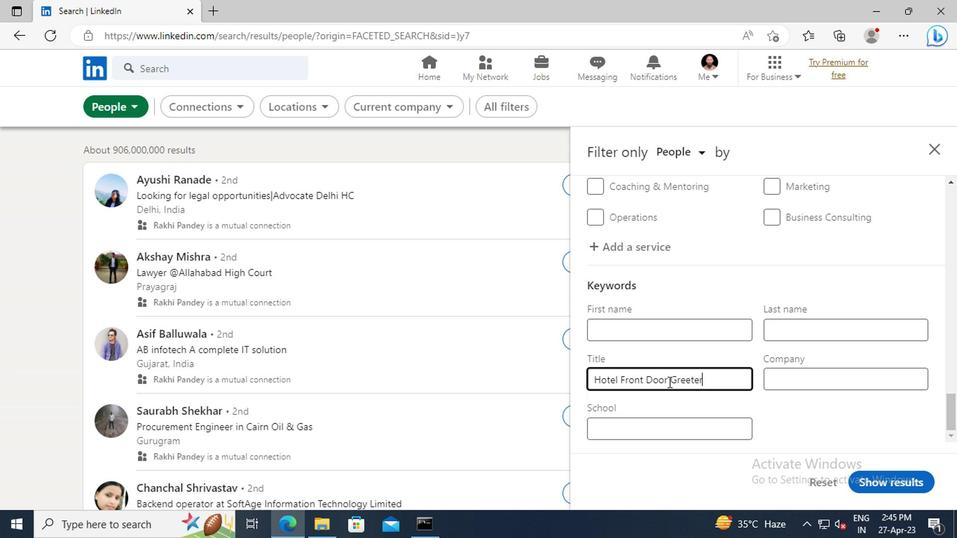 
Action: Mouse moved to (868, 476)
Screenshot: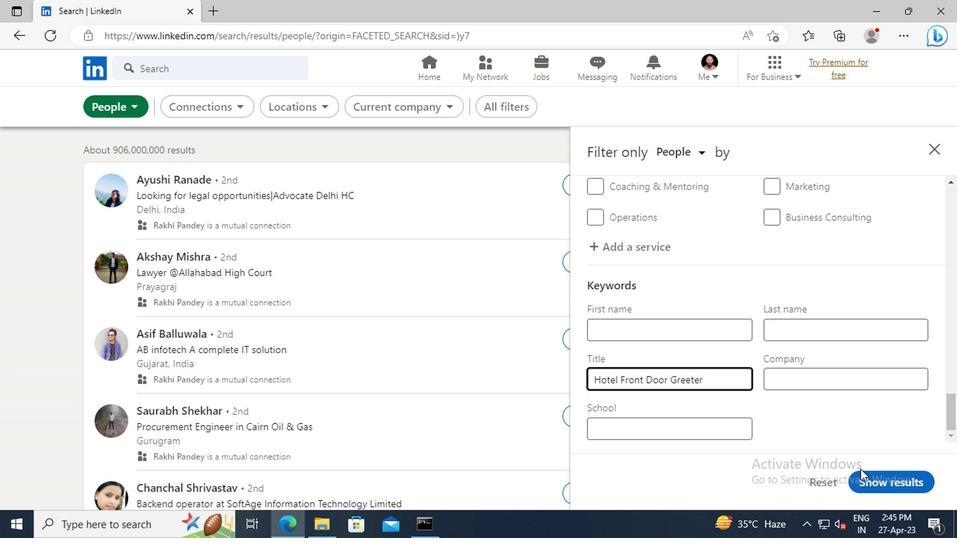 
Action: Mouse pressed left at (868, 476)
Screenshot: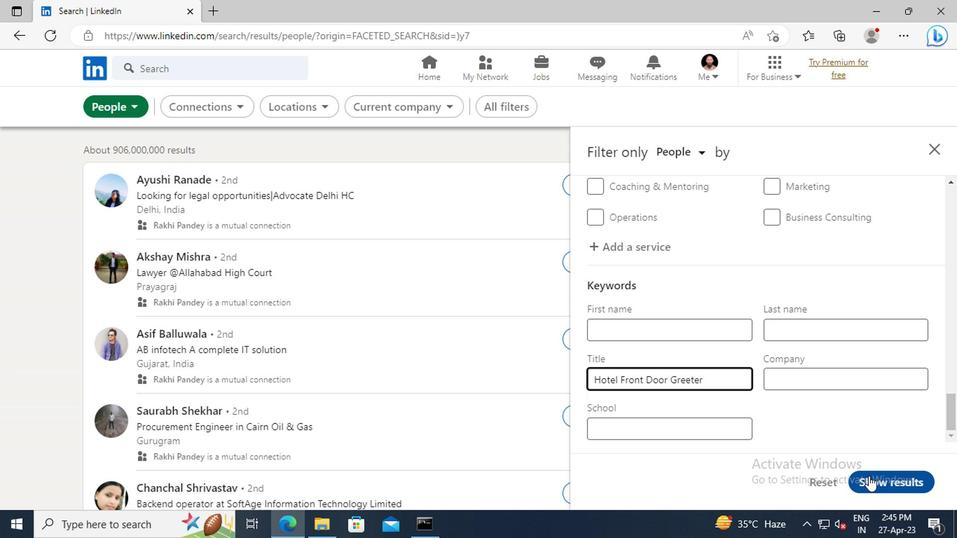 
